 Task: Look for space in Riedstadt, Germany from 3rd August, 2023 to 17th August, 2023 for 3 adults, 1 child in price range Rs.3000 to Rs.15000. Place can be entire place with 3 bedrooms having 4 beds and 2 bathrooms. Property type can be house, flat, guest house. Amenities needed are: wifi. Booking option can be shelf check-in. Required host language is English.
Action: Mouse moved to (568, 78)
Screenshot: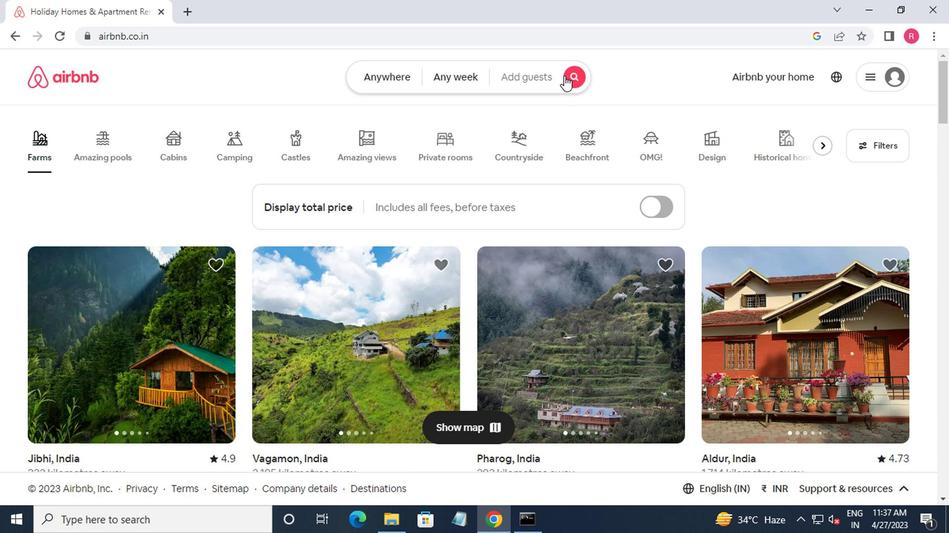 
Action: Mouse pressed left at (568, 78)
Screenshot: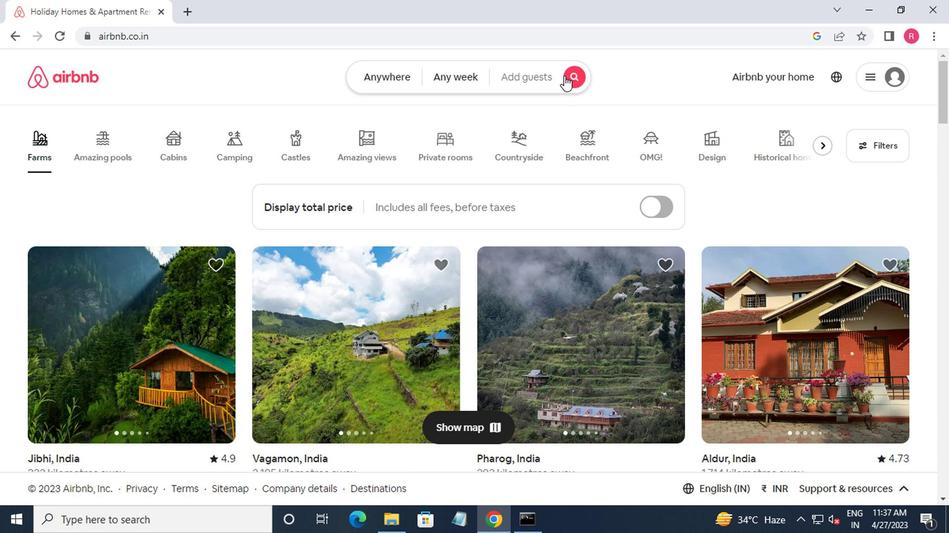 
Action: Mouse moved to (247, 148)
Screenshot: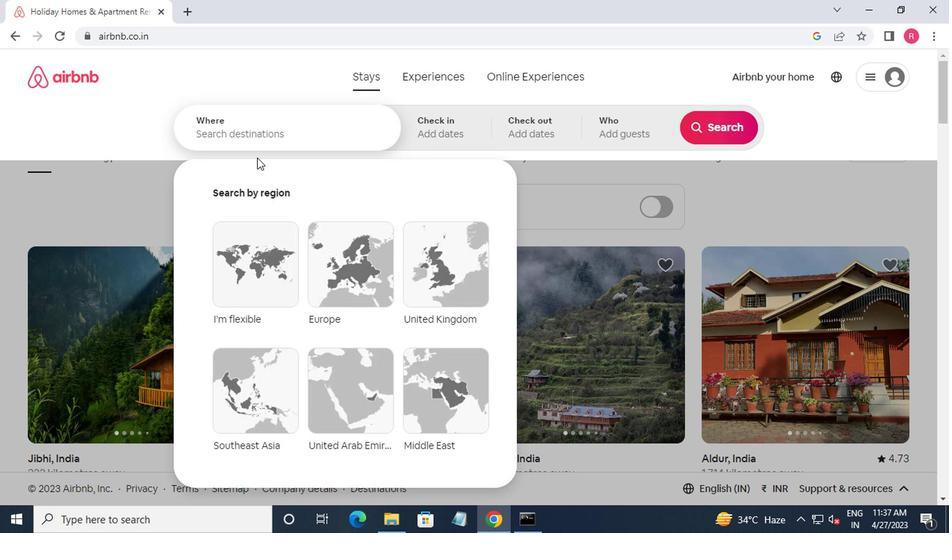 
Action: Mouse pressed left at (247, 148)
Screenshot: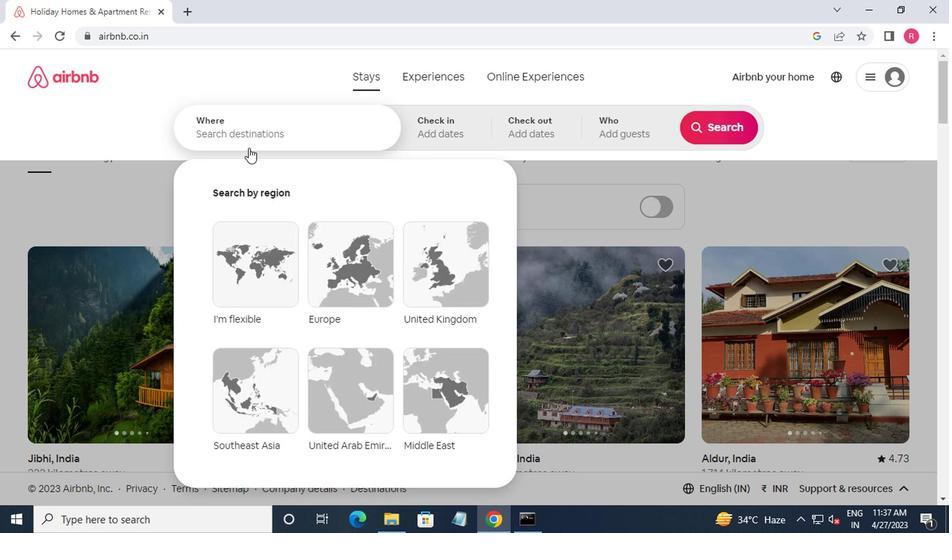 
Action: Mouse moved to (270, 162)
Screenshot: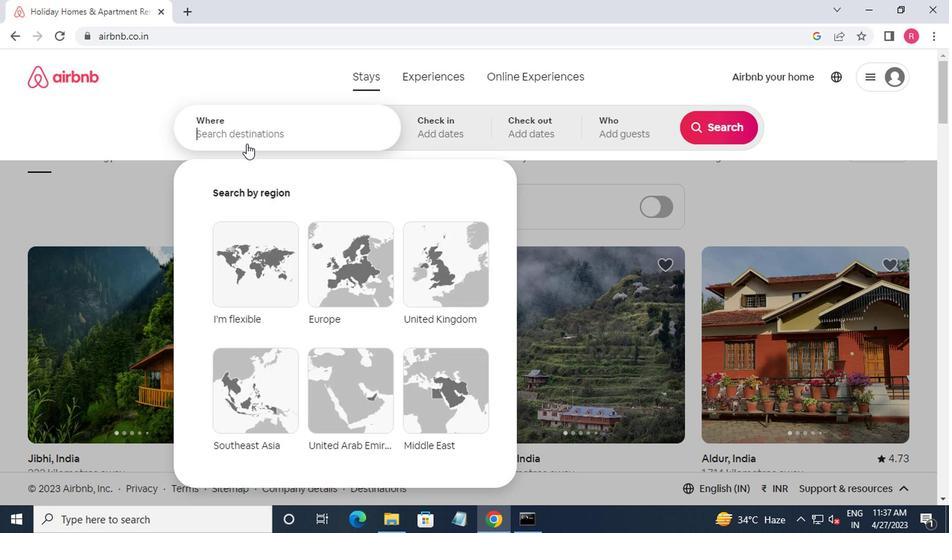 
Action: Key pressed rieds
Screenshot: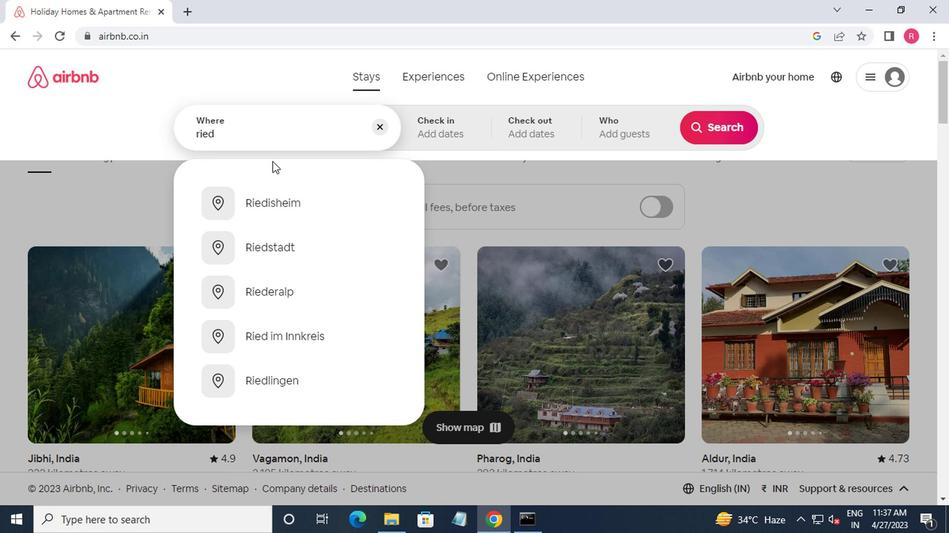 
Action: Mouse moved to (311, 204)
Screenshot: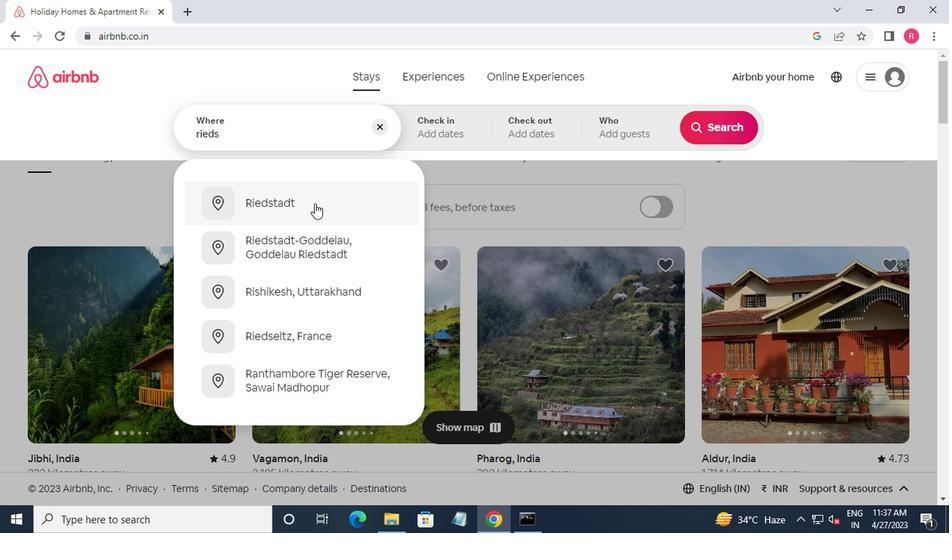 
Action: Mouse pressed left at (311, 204)
Screenshot: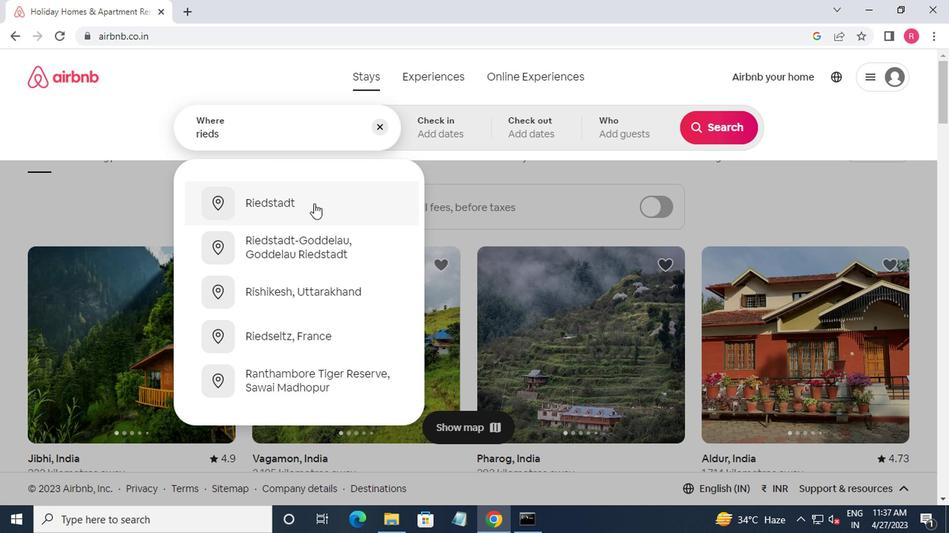 
Action: Mouse moved to (259, 140)
Screenshot: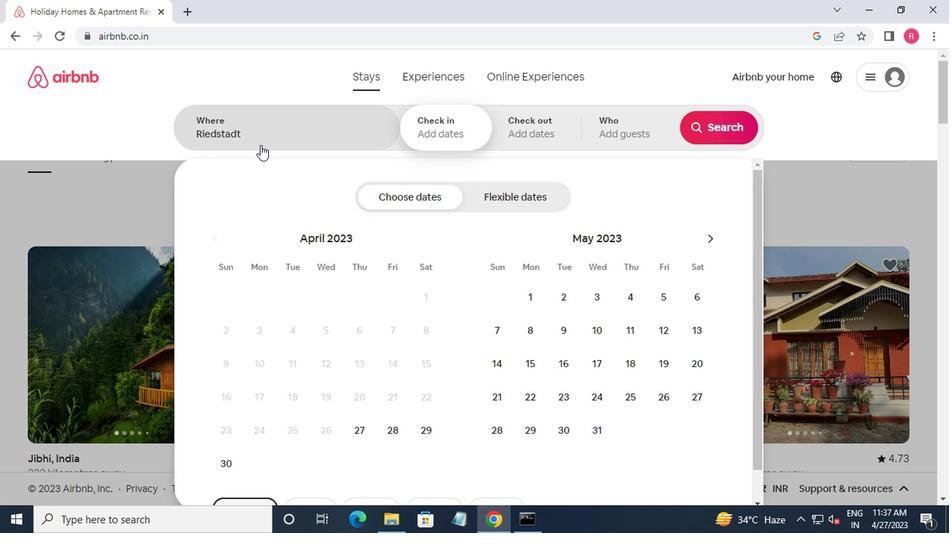 
Action: Mouse pressed left at (259, 140)
Screenshot: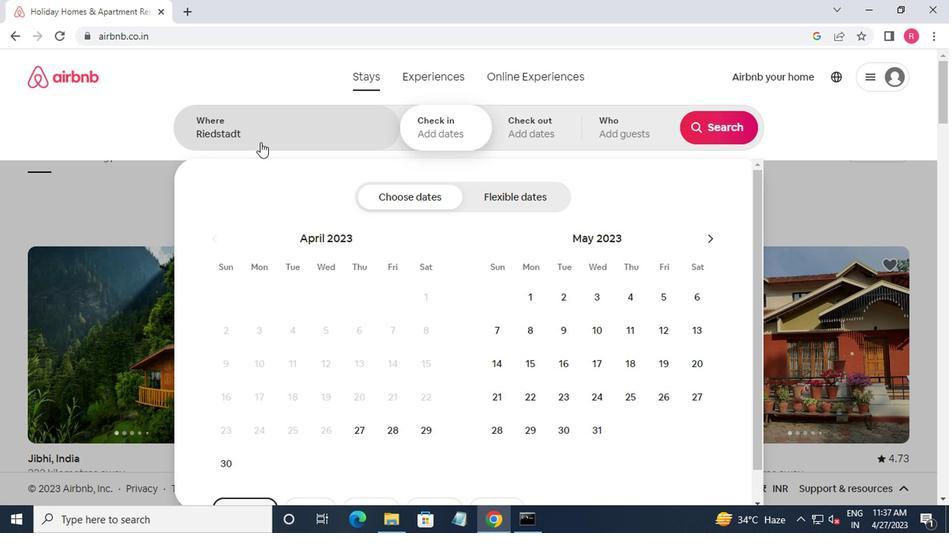 
Action: Mouse moved to (271, 148)
Screenshot: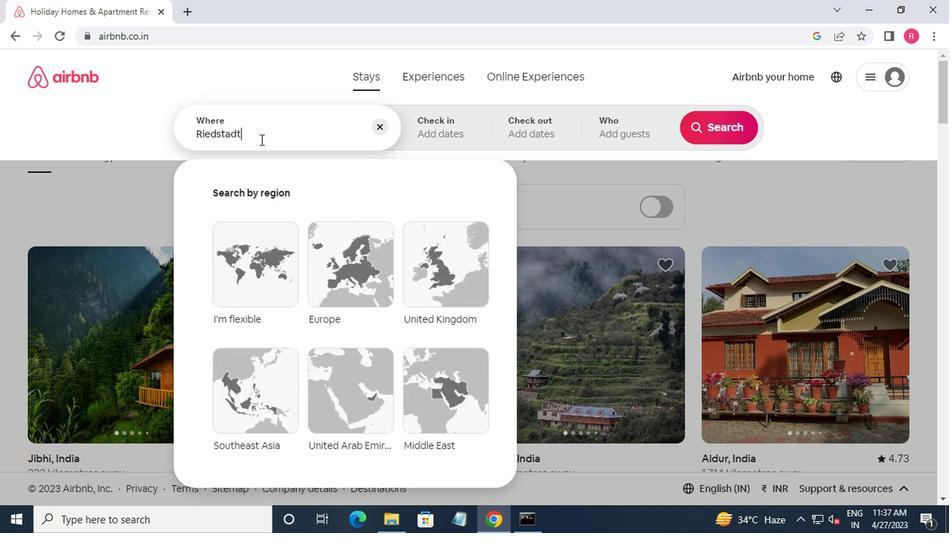 
Action: Key pressed ,germ<Key.down><Key.enter>
Screenshot: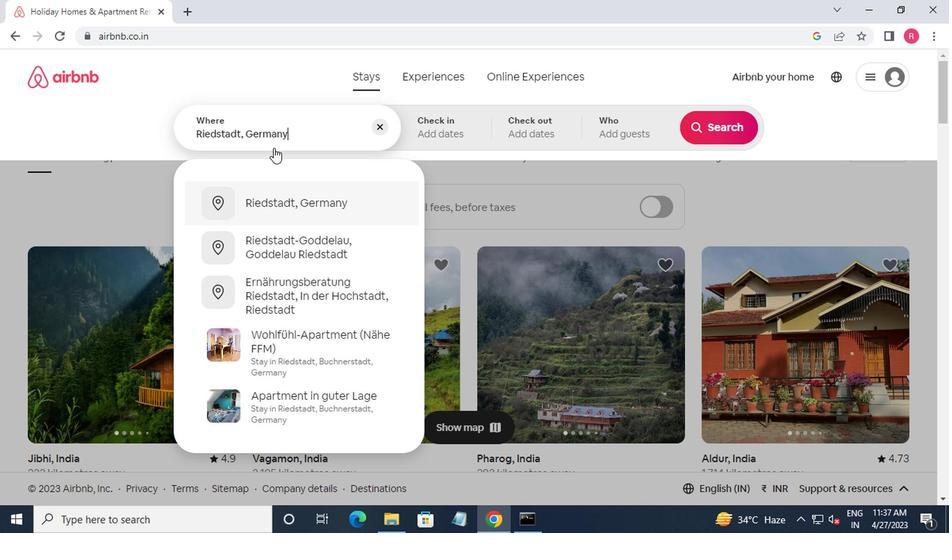 
Action: Mouse moved to (708, 239)
Screenshot: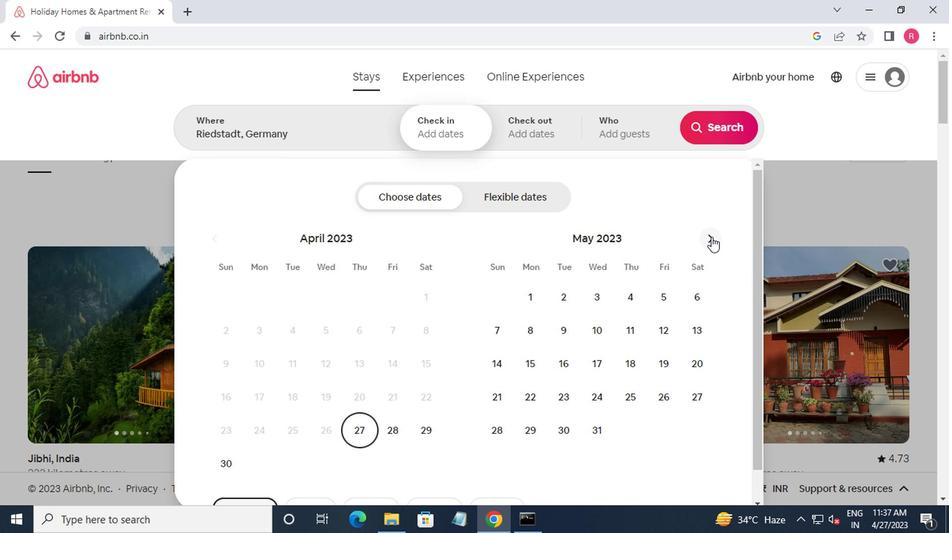 
Action: Mouse pressed left at (708, 239)
Screenshot: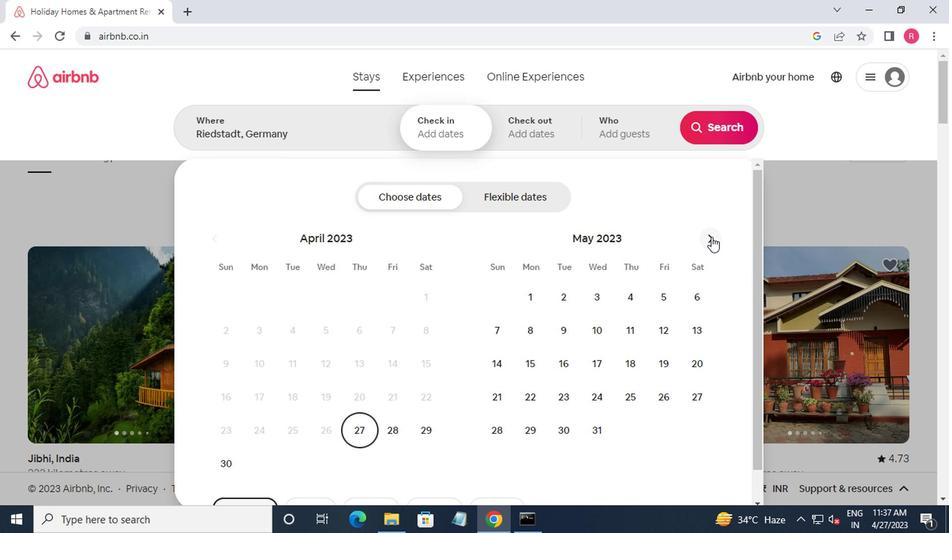 
Action: Mouse pressed left at (708, 239)
Screenshot: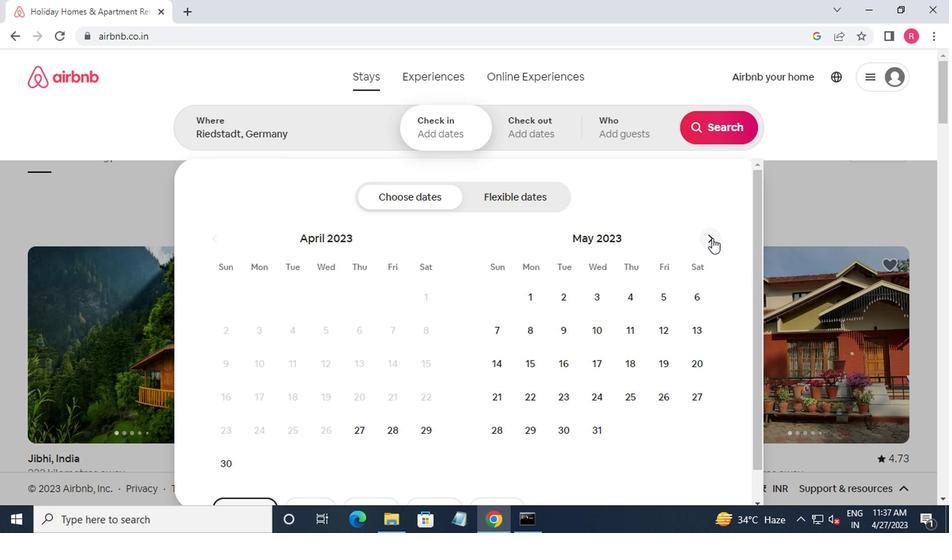 
Action: Mouse pressed left at (708, 239)
Screenshot: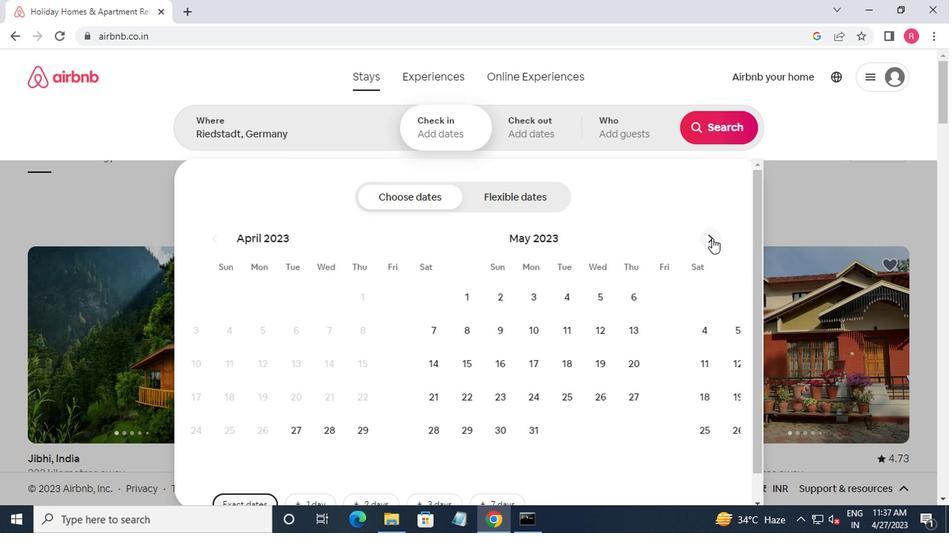 
Action: Mouse moved to (708, 239)
Screenshot: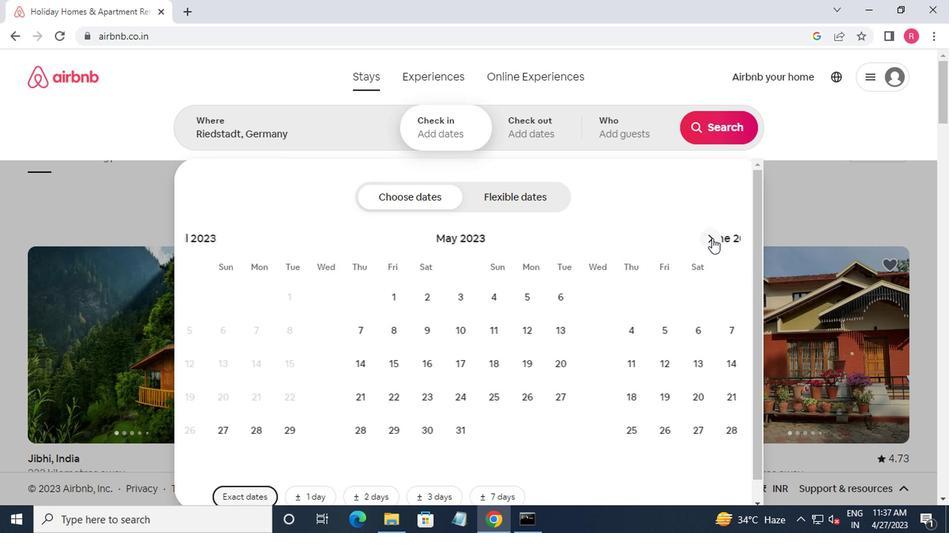 
Action: Mouse pressed left at (708, 239)
Screenshot: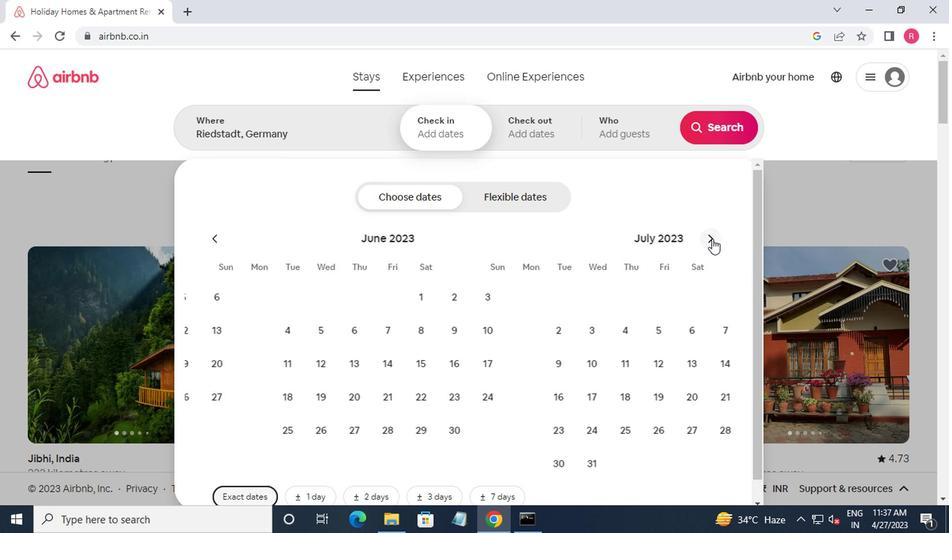 
Action: Mouse moved to (629, 303)
Screenshot: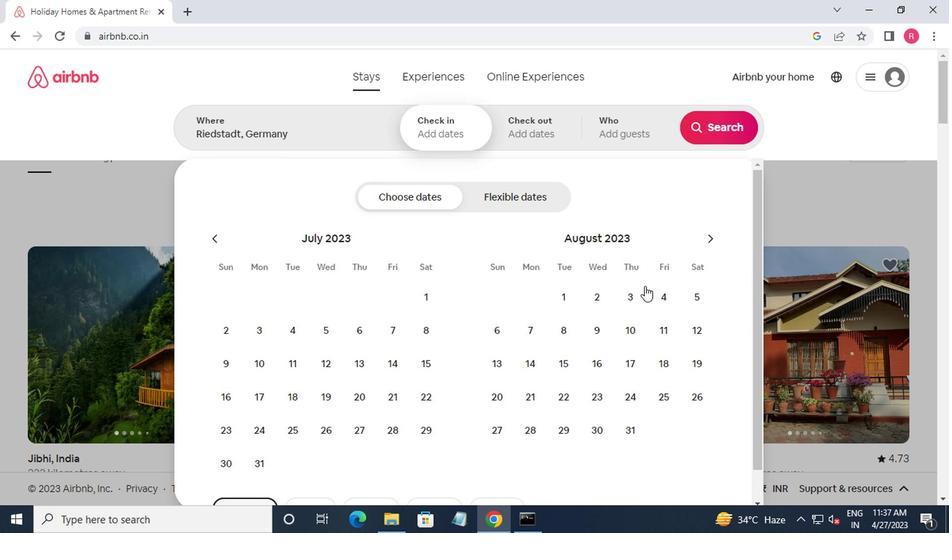 
Action: Mouse pressed left at (629, 303)
Screenshot: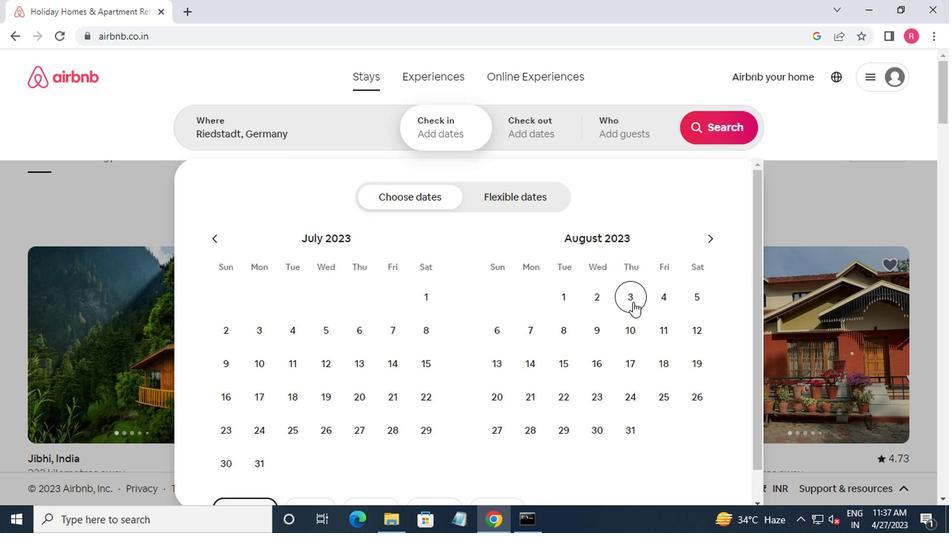 
Action: Mouse moved to (631, 374)
Screenshot: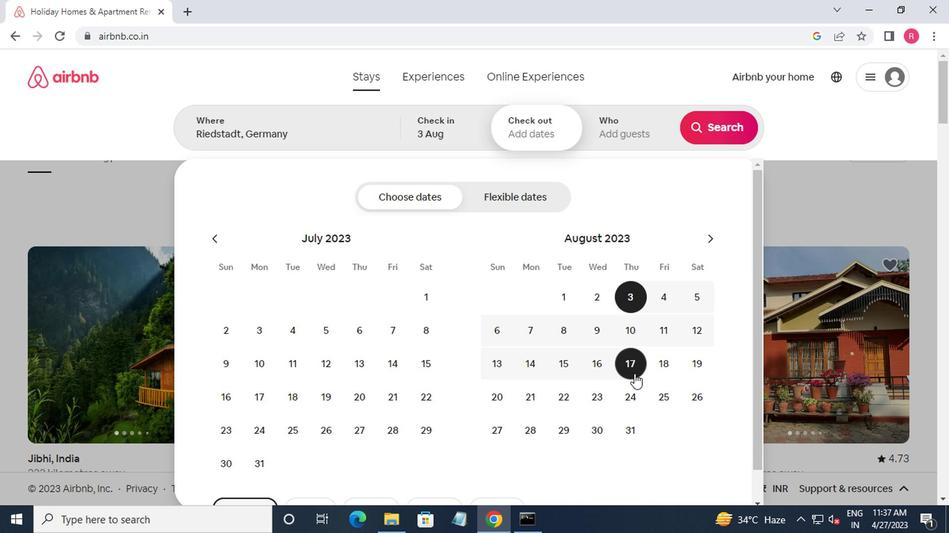 
Action: Mouse pressed left at (631, 374)
Screenshot: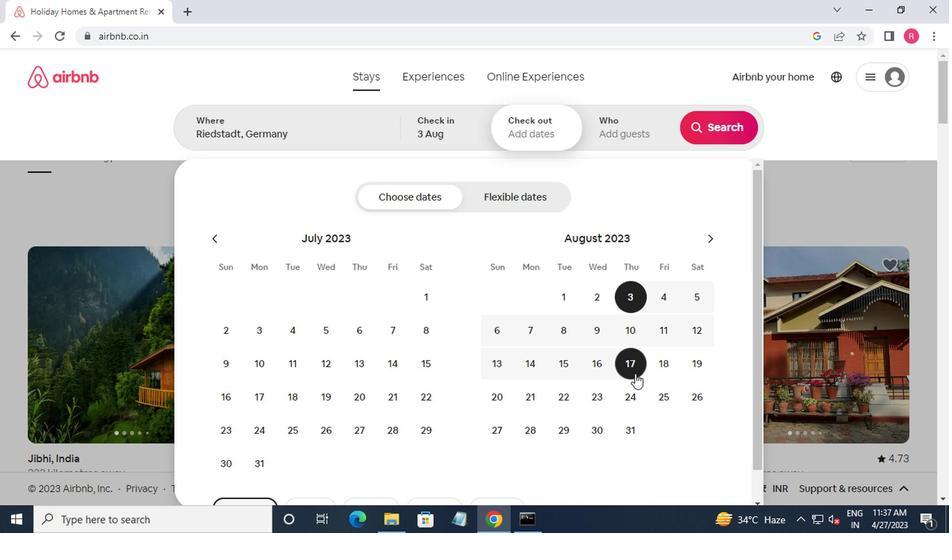 
Action: Mouse moved to (598, 134)
Screenshot: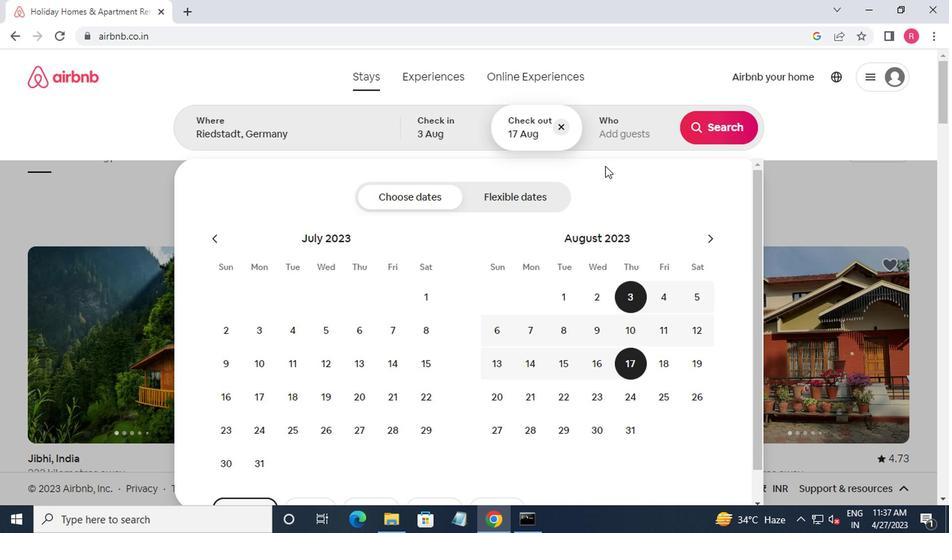 
Action: Mouse pressed left at (598, 134)
Screenshot: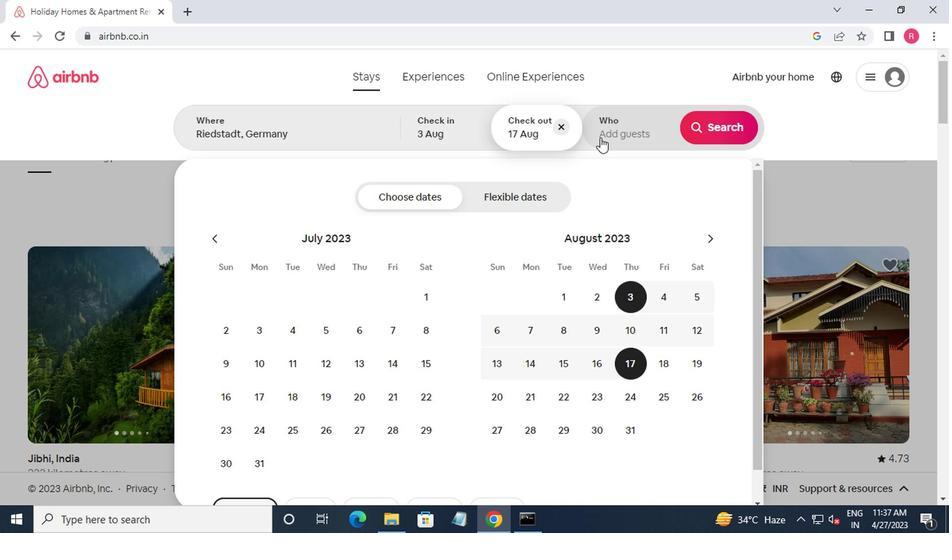 
Action: Mouse moved to (720, 200)
Screenshot: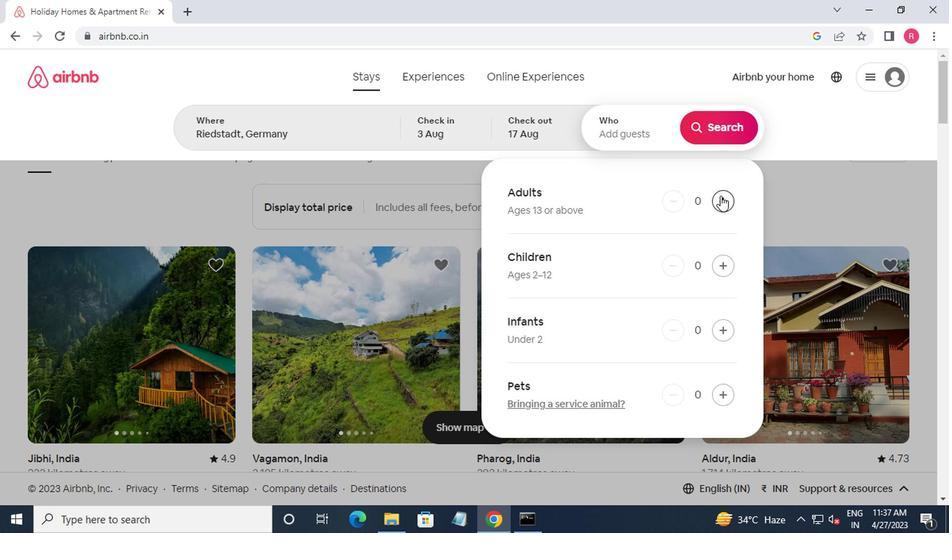 
Action: Mouse pressed left at (720, 200)
Screenshot: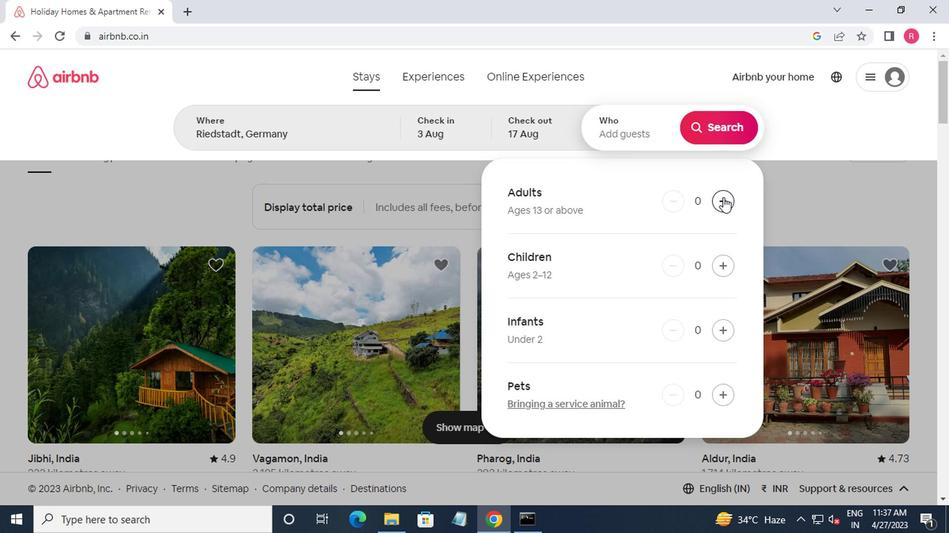
Action: Mouse pressed left at (720, 200)
Screenshot: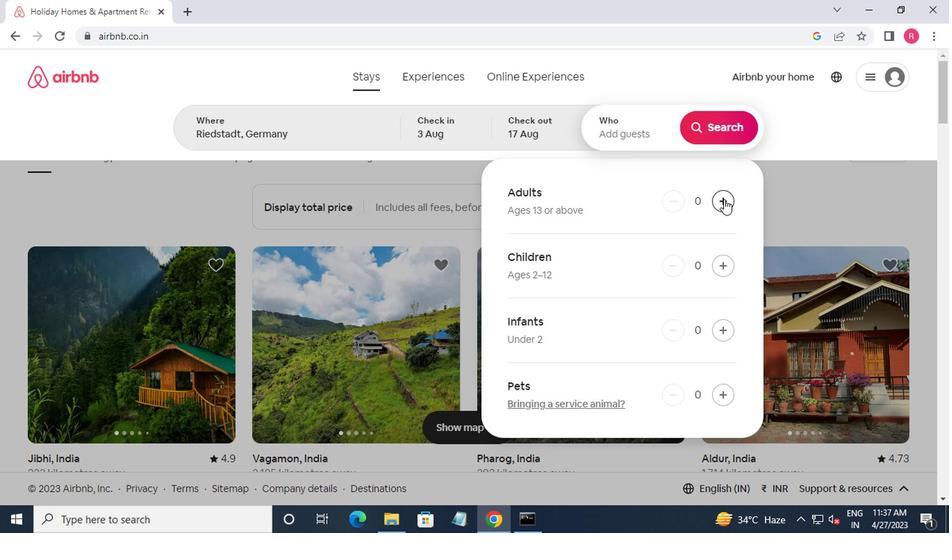 
Action: Mouse pressed left at (720, 200)
Screenshot: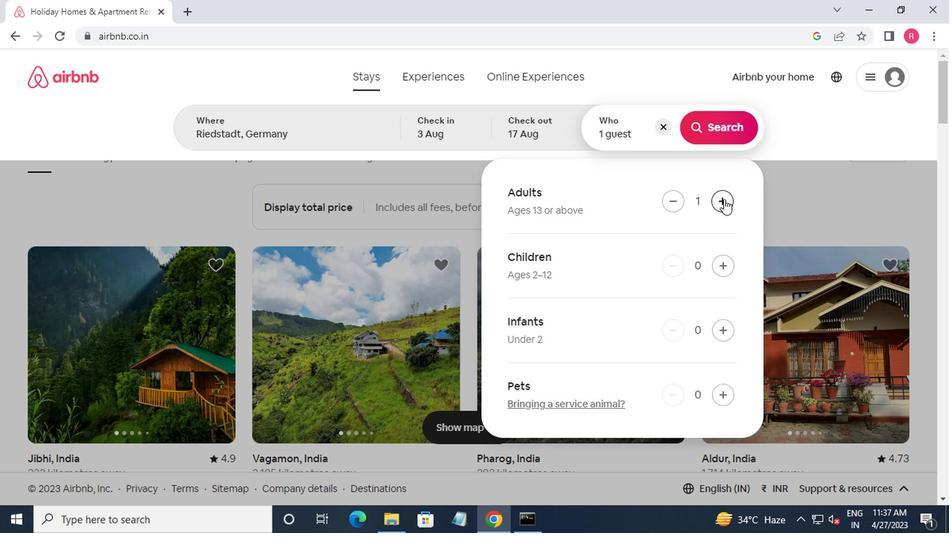 
Action: Mouse moved to (718, 262)
Screenshot: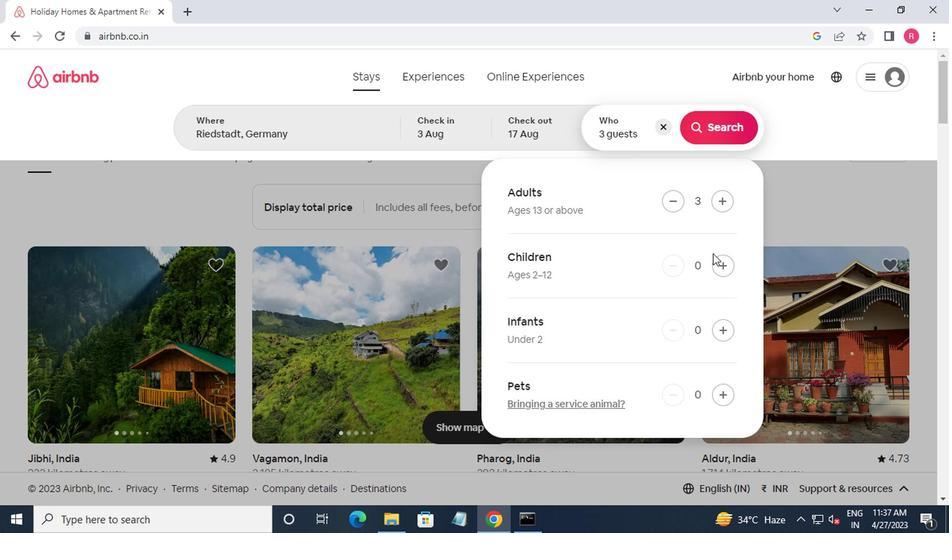 
Action: Mouse pressed left at (718, 262)
Screenshot: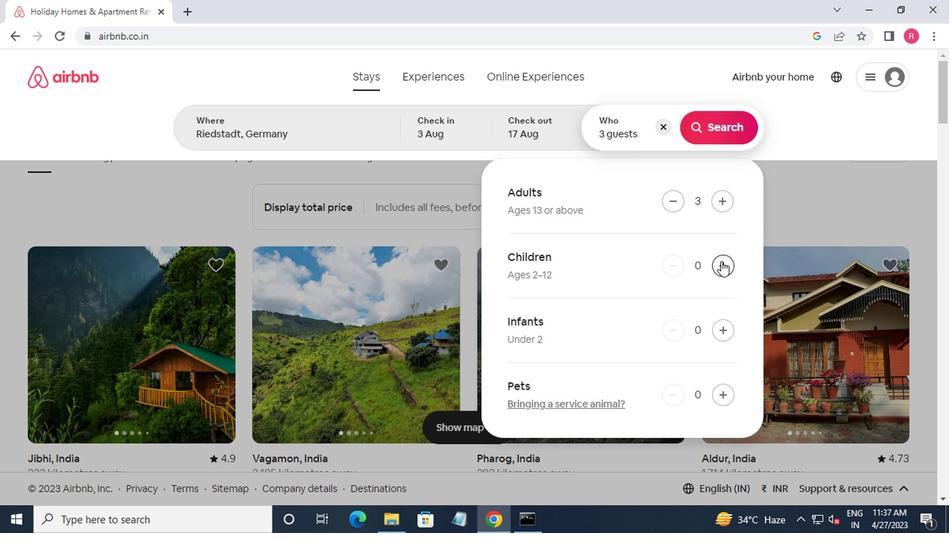 
Action: Mouse moved to (709, 143)
Screenshot: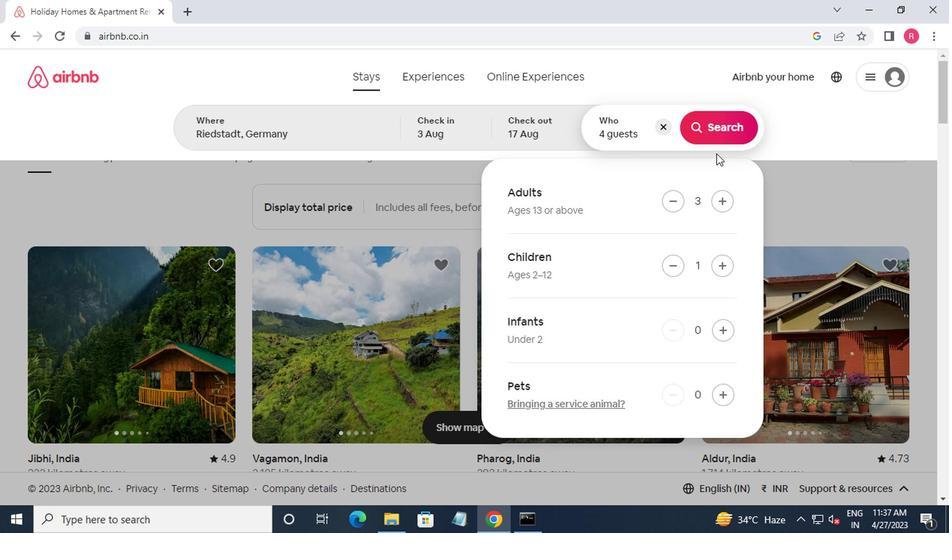 
Action: Mouse pressed left at (709, 143)
Screenshot: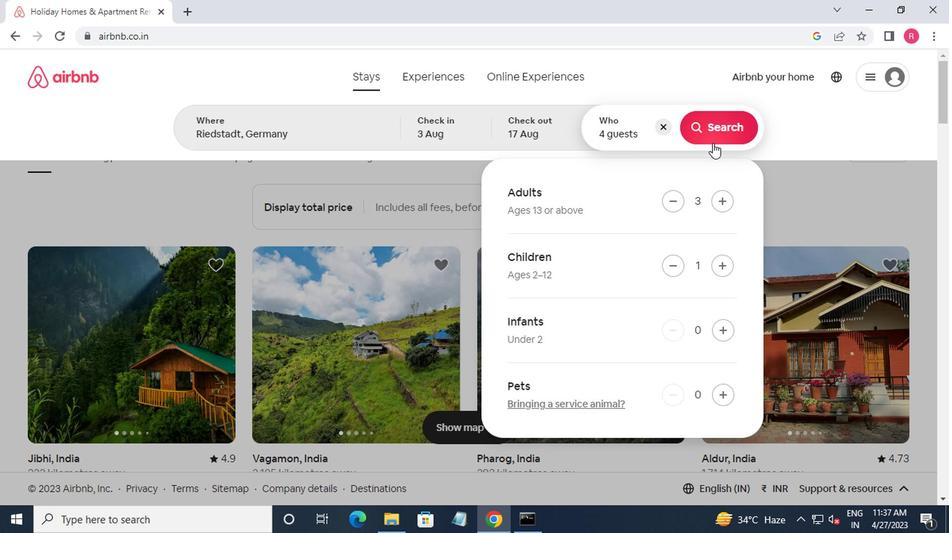 
Action: Mouse moved to (888, 135)
Screenshot: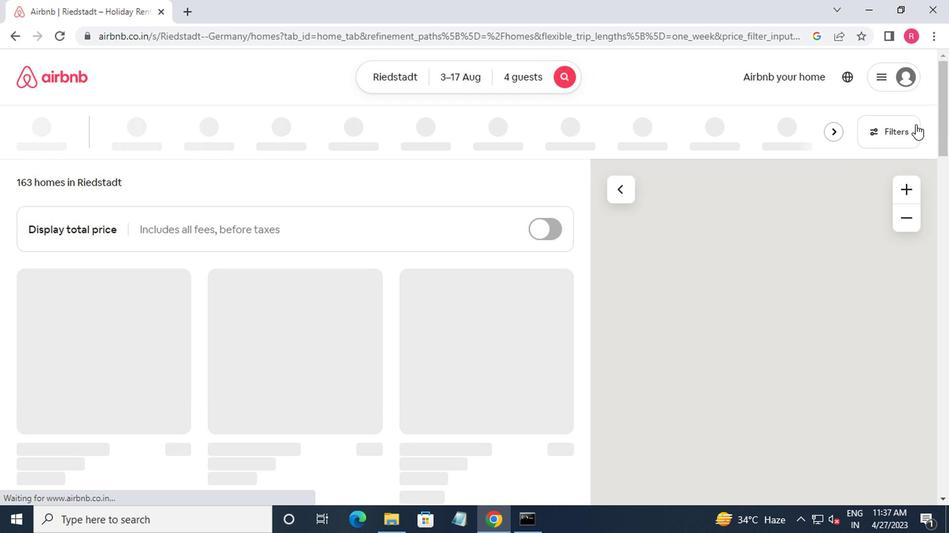 
Action: Mouse pressed left at (888, 135)
Screenshot: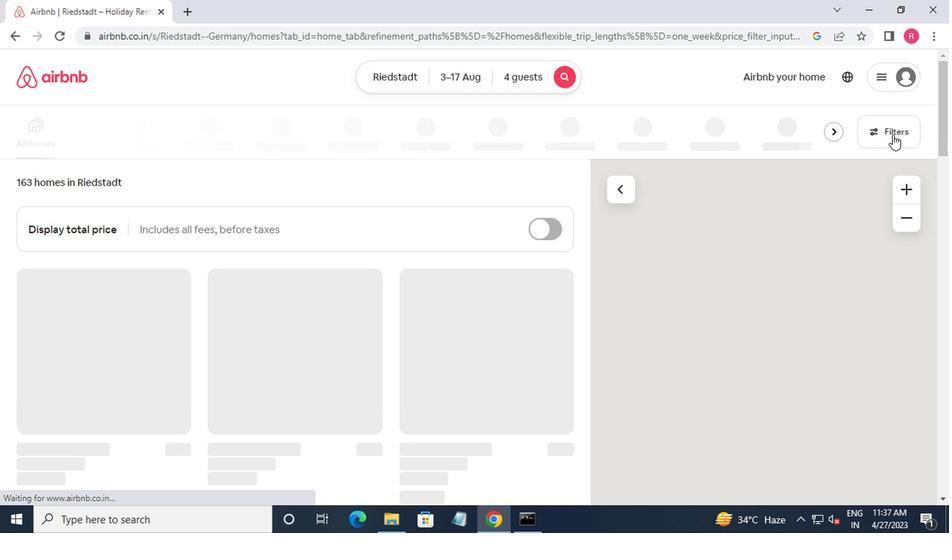 
Action: Mouse moved to (387, 297)
Screenshot: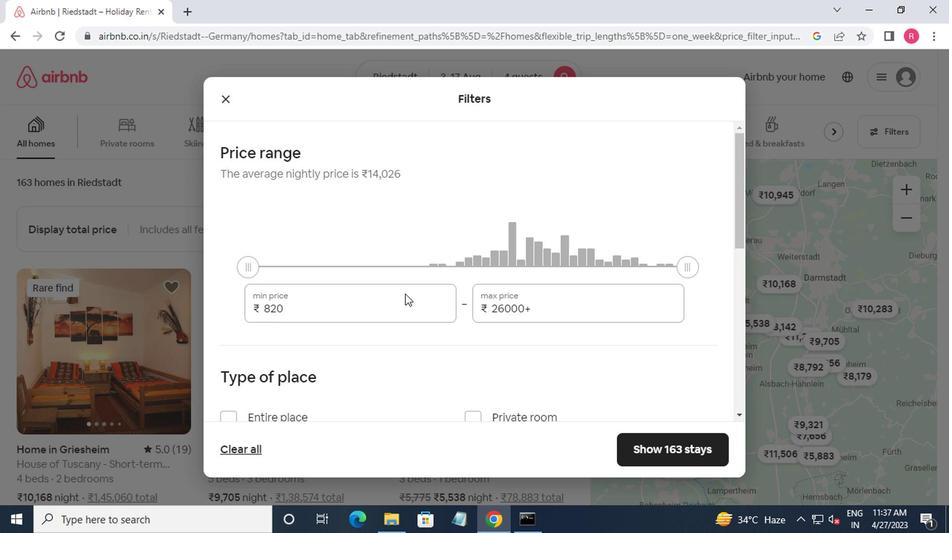 
Action: Mouse pressed left at (387, 297)
Screenshot: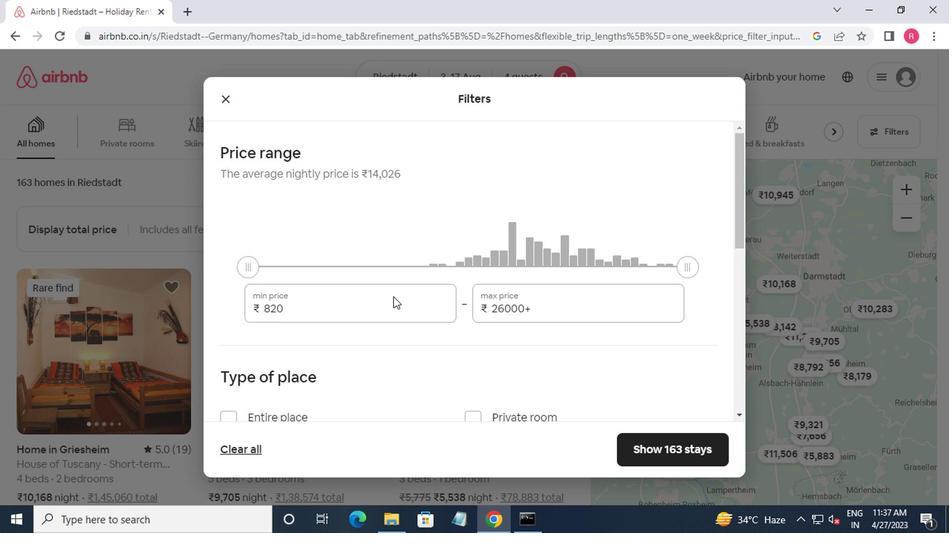 
Action: Mouse moved to (466, 324)
Screenshot: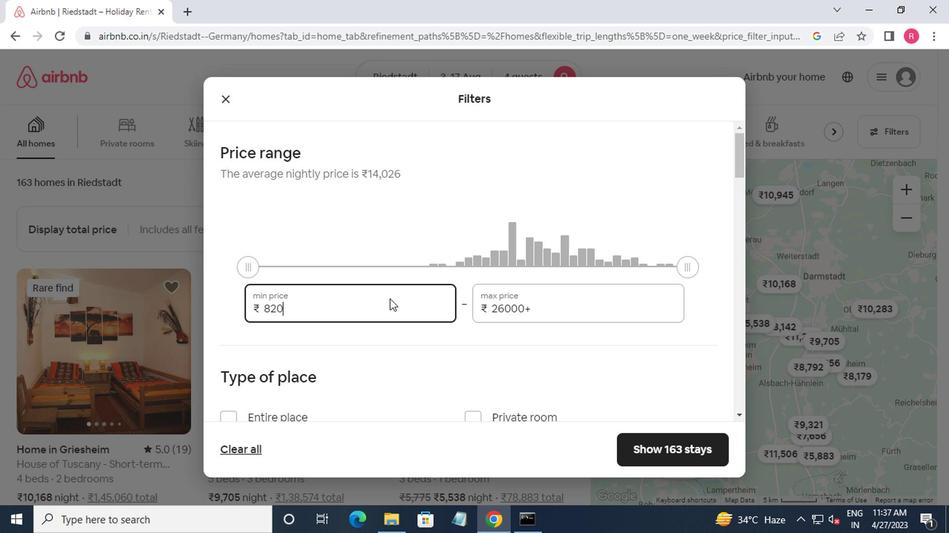 
Action: Key pressed <Key.backspace><Key.backspace><Key.backspace><Key.backspace>3000<Key.tab>1<Key.backspace><Key.backspace><Key.backspace><Key.backspace><Key.backspace><Key.backspace><Key.backspace><Key.backspace><Key.backspace><Key.backspace><Key.backspace><Key.backspace>159<Key.backspace>000
Screenshot: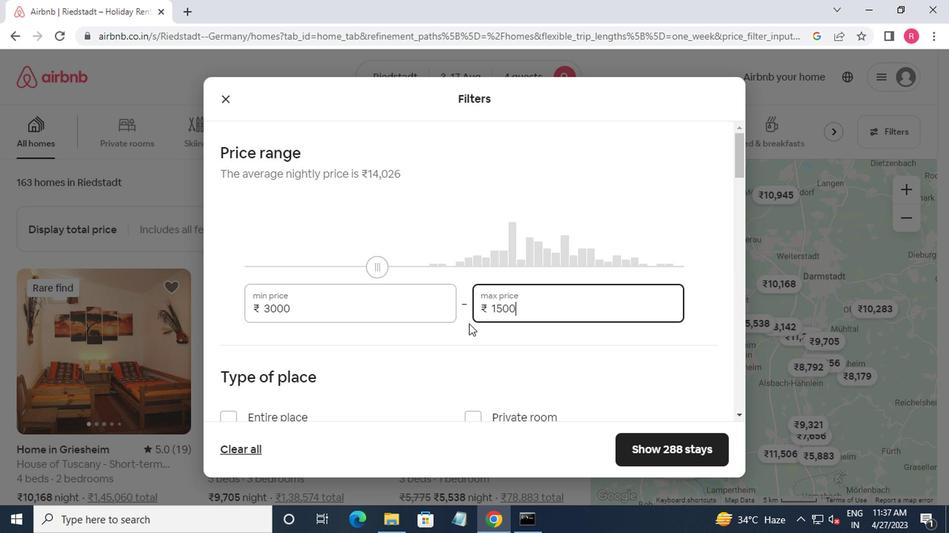 
Action: Mouse moved to (245, 337)
Screenshot: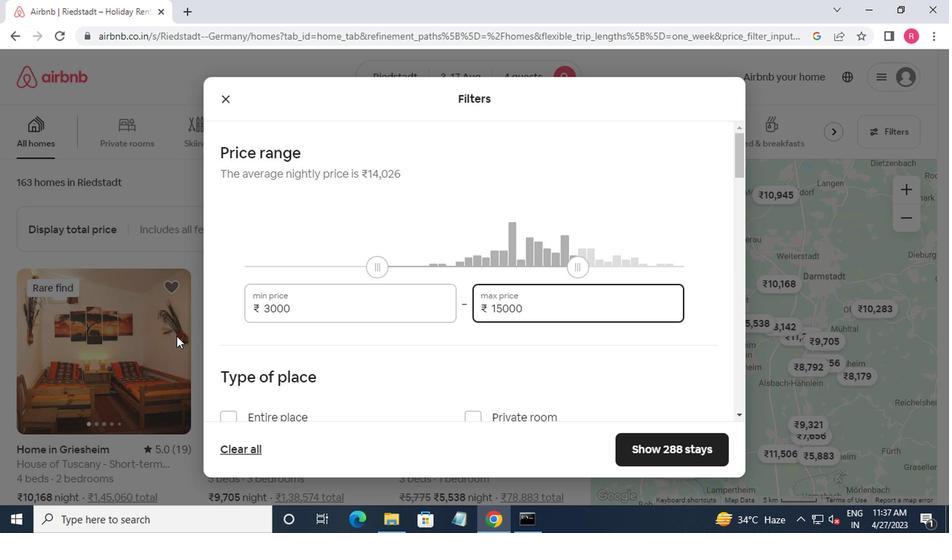 
Action: Mouse scrolled (245, 337) with delta (0, 0)
Screenshot: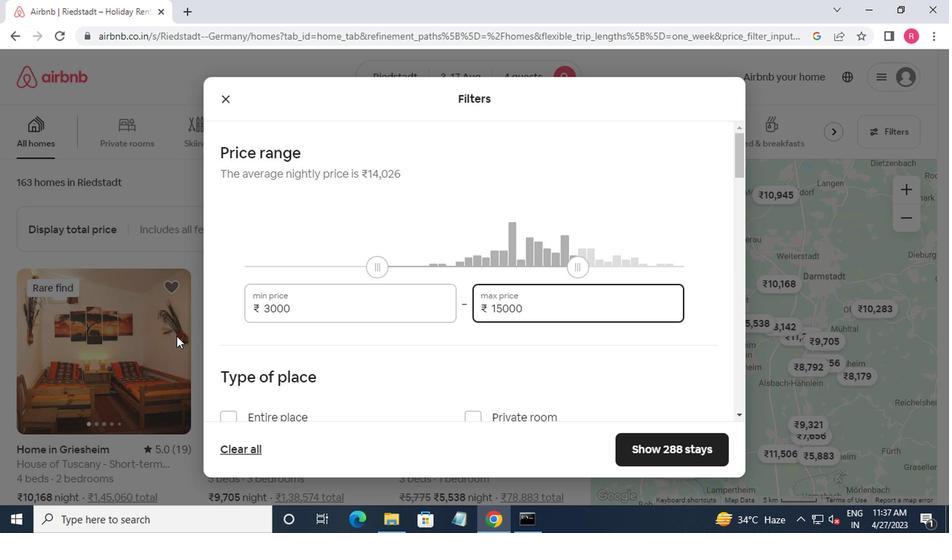 
Action: Mouse moved to (250, 337)
Screenshot: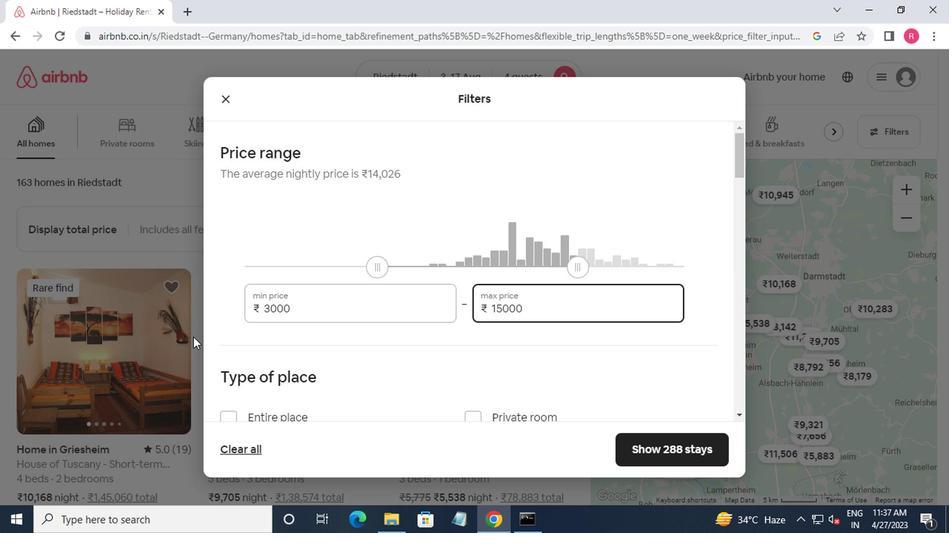 
Action: Mouse scrolled (250, 337) with delta (0, 0)
Screenshot: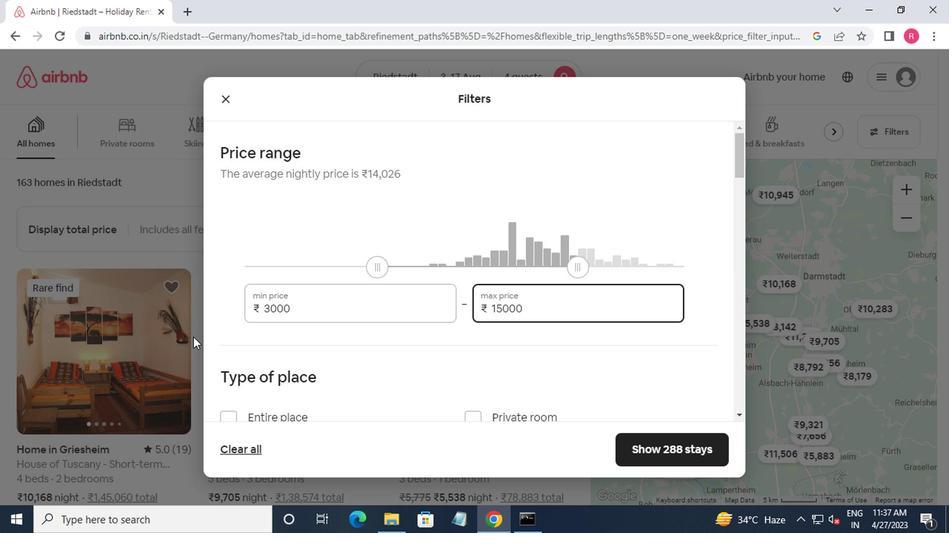 
Action: Mouse moved to (259, 336)
Screenshot: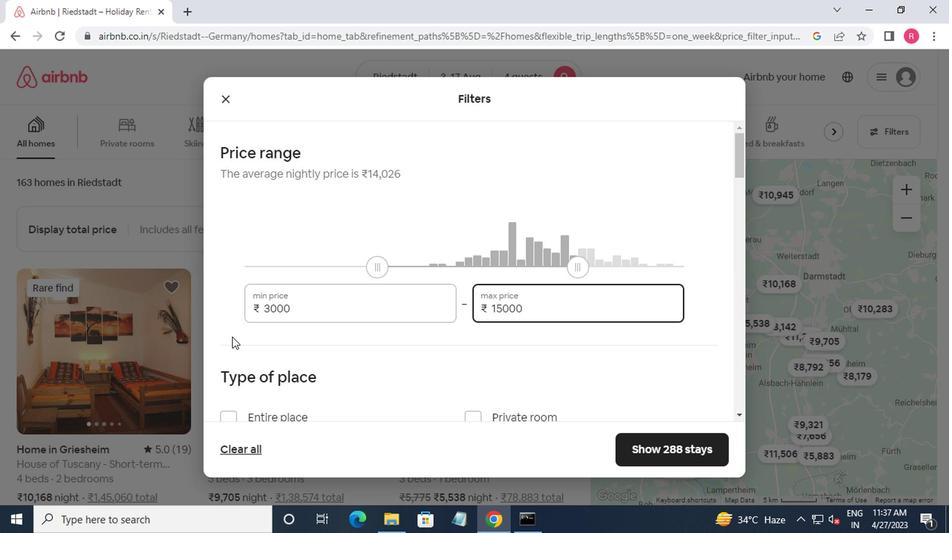
Action: Mouse scrolled (259, 335) with delta (0, 0)
Screenshot: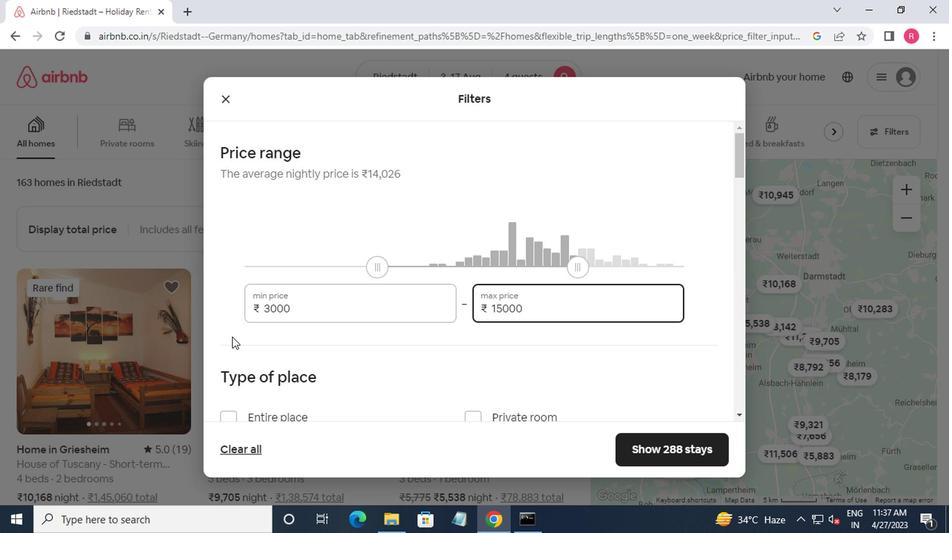 
Action: Mouse moved to (227, 219)
Screenshot: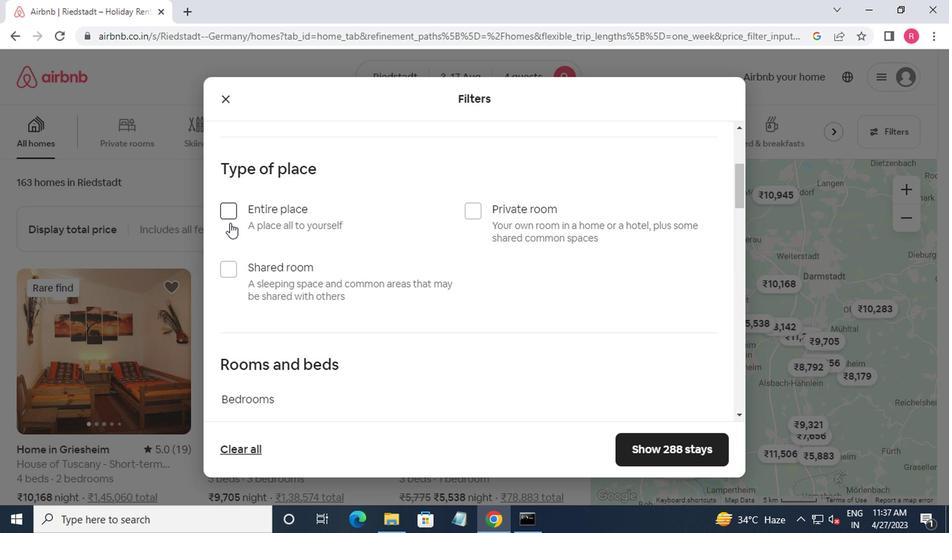 
Action: Mouse pressed left at (227, 219)
Screenshot: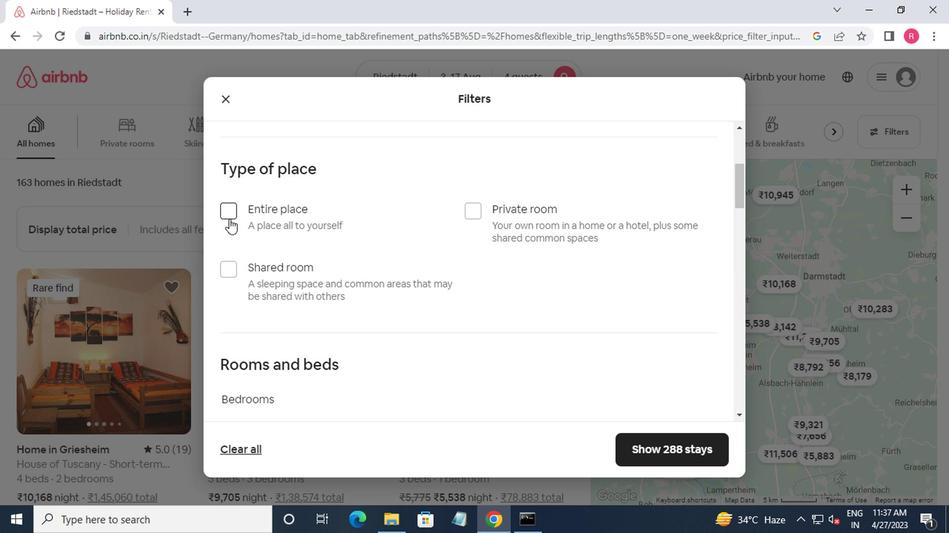 
Action: Mouse moved to (227, 218)
Screenshot: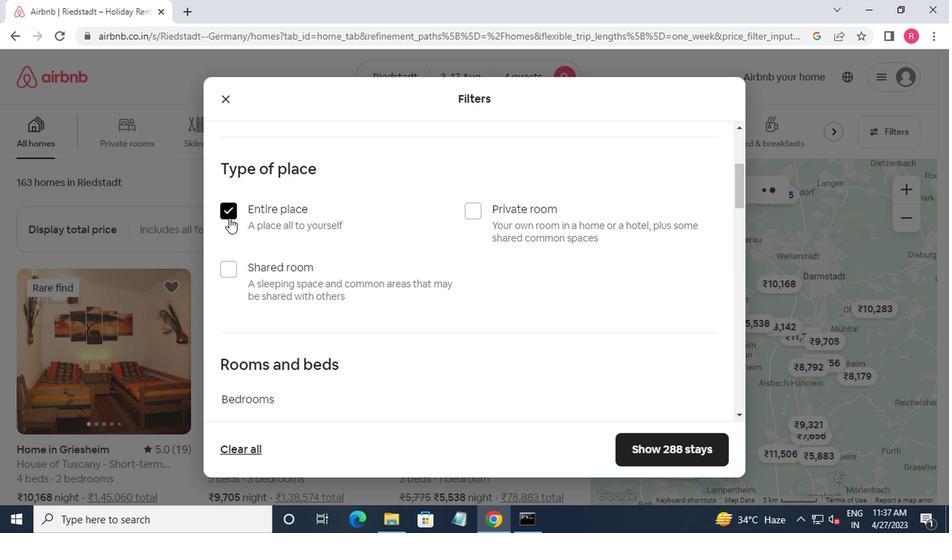 
Action: Mouse scrolled (227, 217) with delta (0, 0)
Screenshot: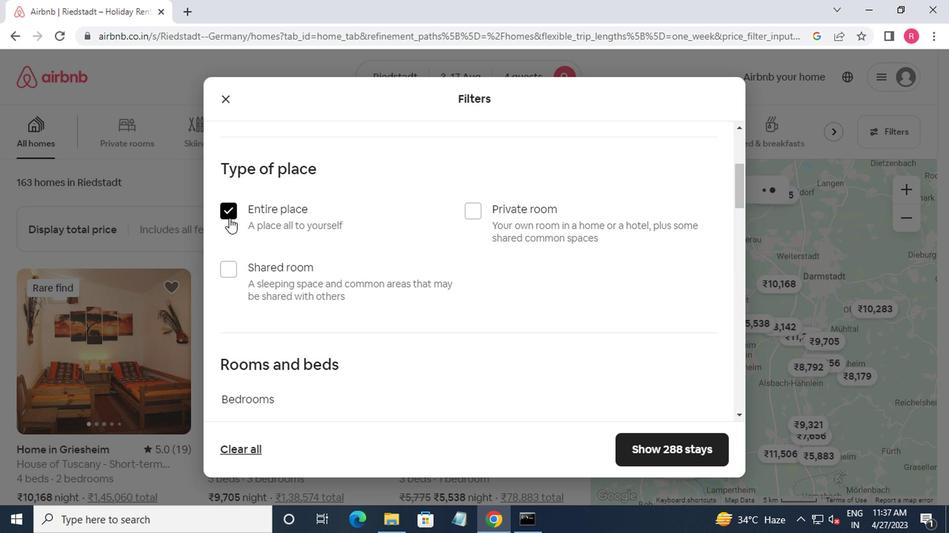 
Action: Mouse moved to (227, 218)
Screenshot: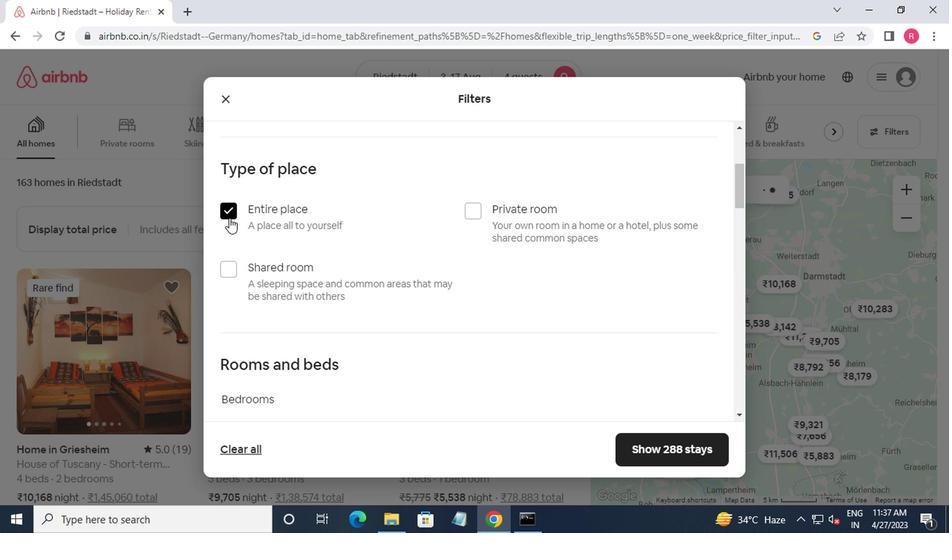 
Action: Mouse scrolled (227, 218) with delta (0, 0)
Screenshot: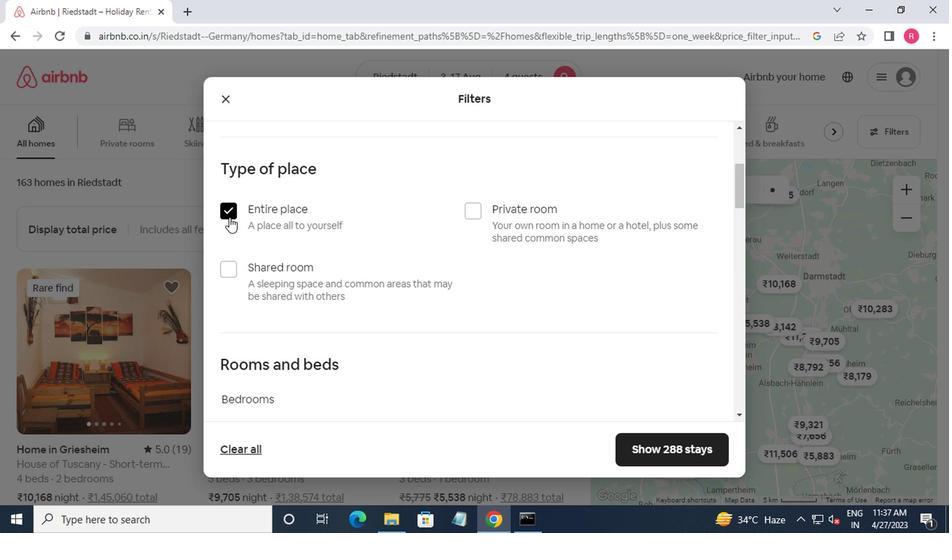 
Action: Mouse moved to (389, 300)
Screenshot: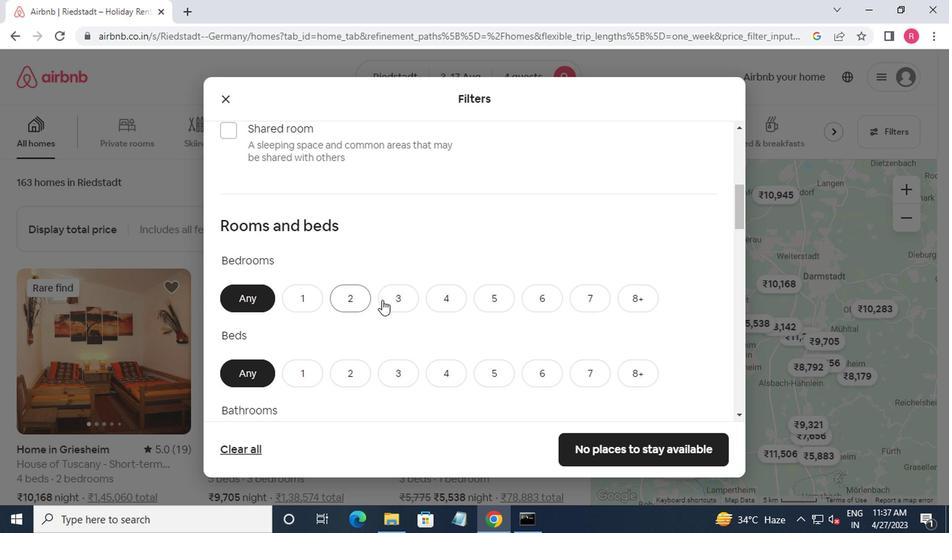 
Action: Mouse pressed left at (389, 300)
Screenshot: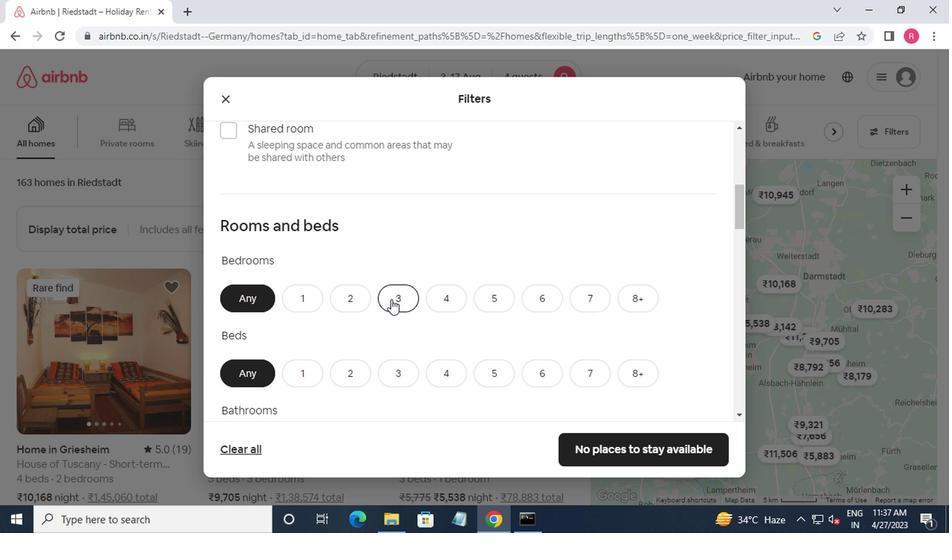 
Action: Mouse moved to (437, 367)
Screenshot: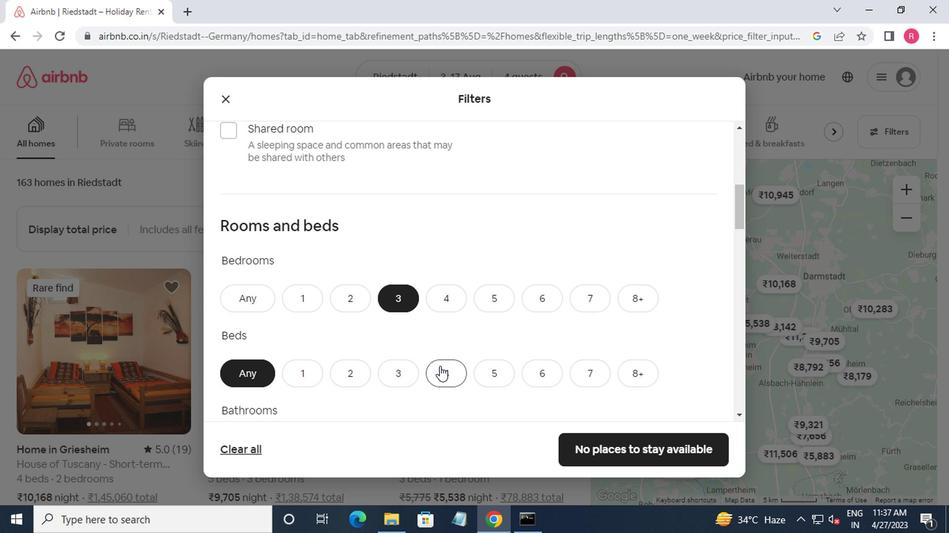 
Action: Mouse pressed left at (437, 367)
Screenshot: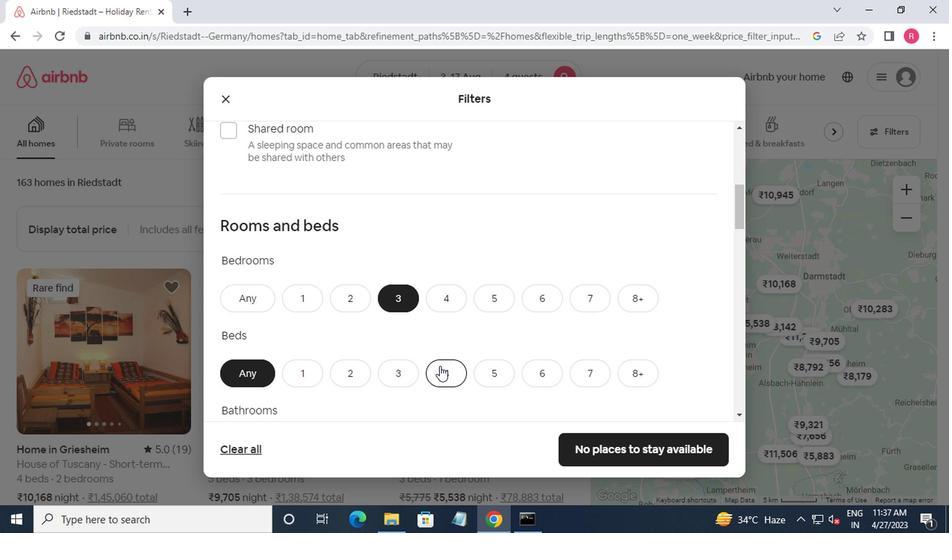 
Action: Mouse moved to (292, 229)
Screenshot: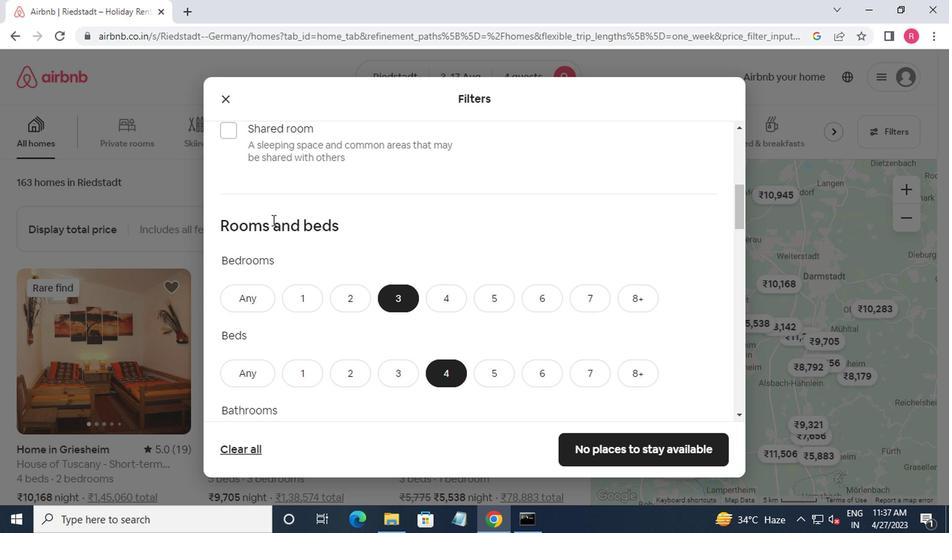 
Action: Mouse scrolled (292, 228) with delta (0, 0)
Screenshot: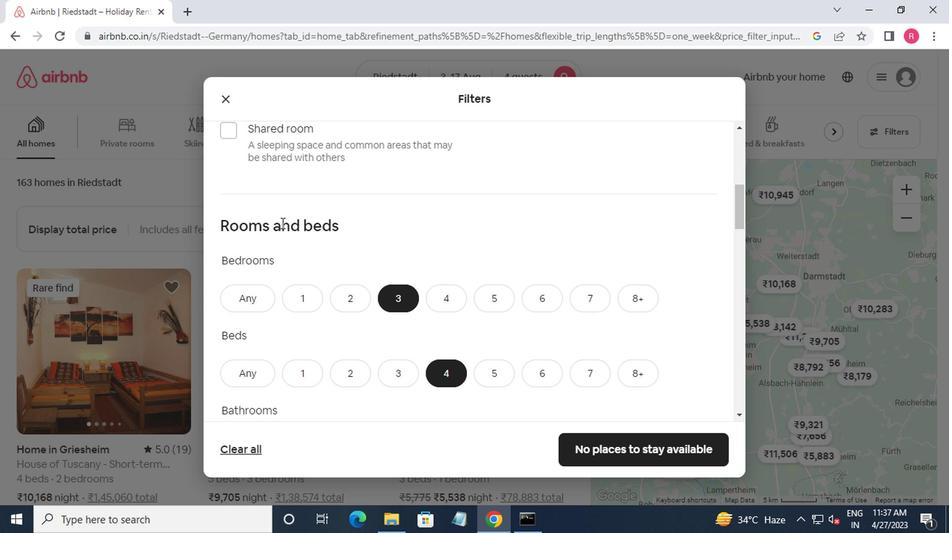 
Action: Mouse moved to (292, 229)
Screenshot: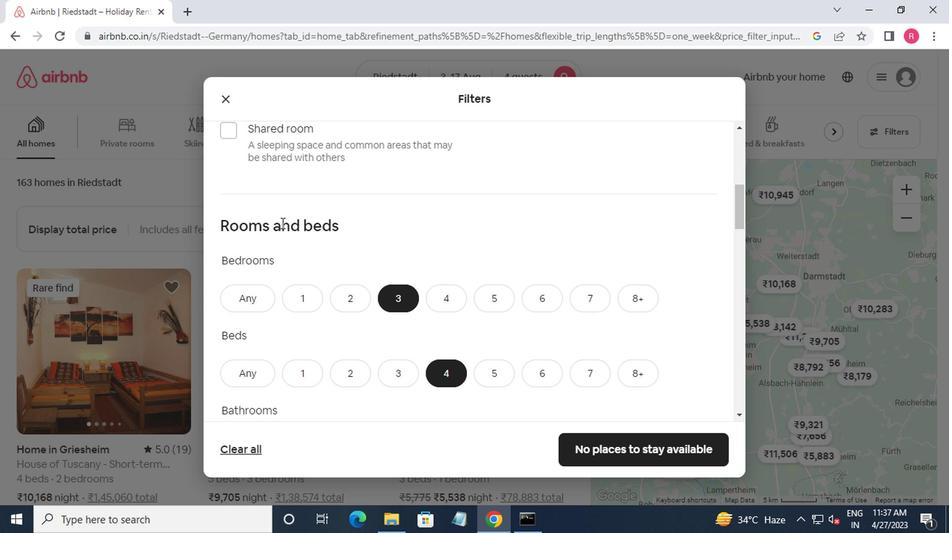 
Action: Mouse scrolled (292, 229) with delta (0, 0)
Screenshot: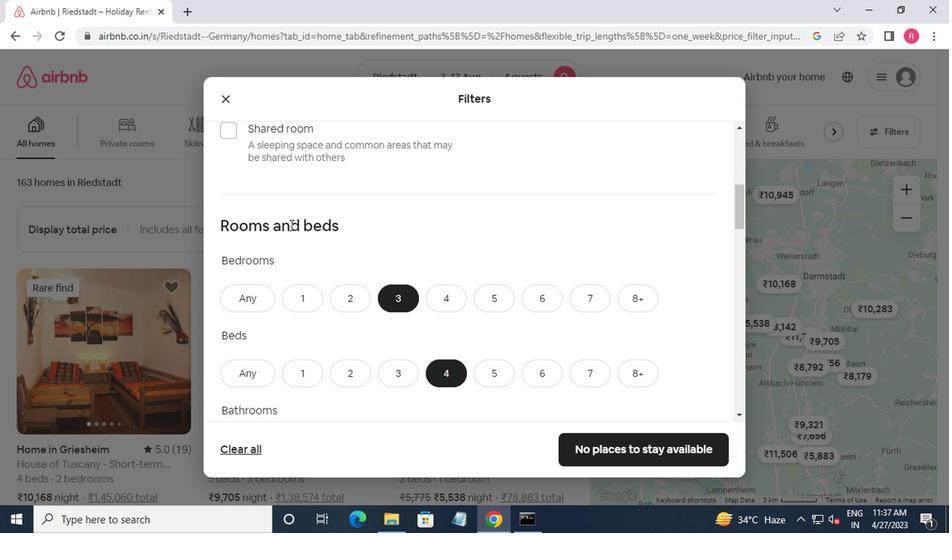 
Action: Mouse moved to (344, 316)
Screenshot: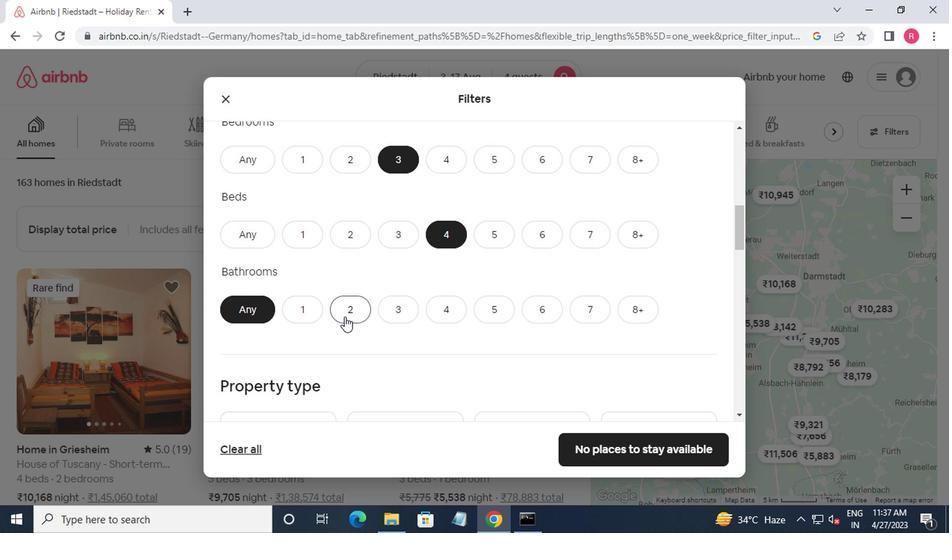 
Action: Mouse pressed left at (344, 316)
Screenshot: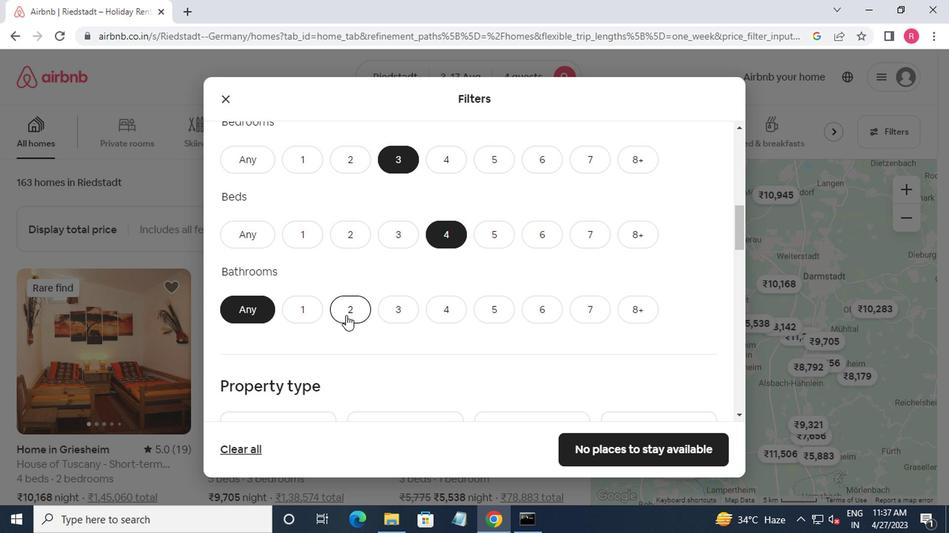 
Action: Mouse moved to (347, 309)
Screenshot: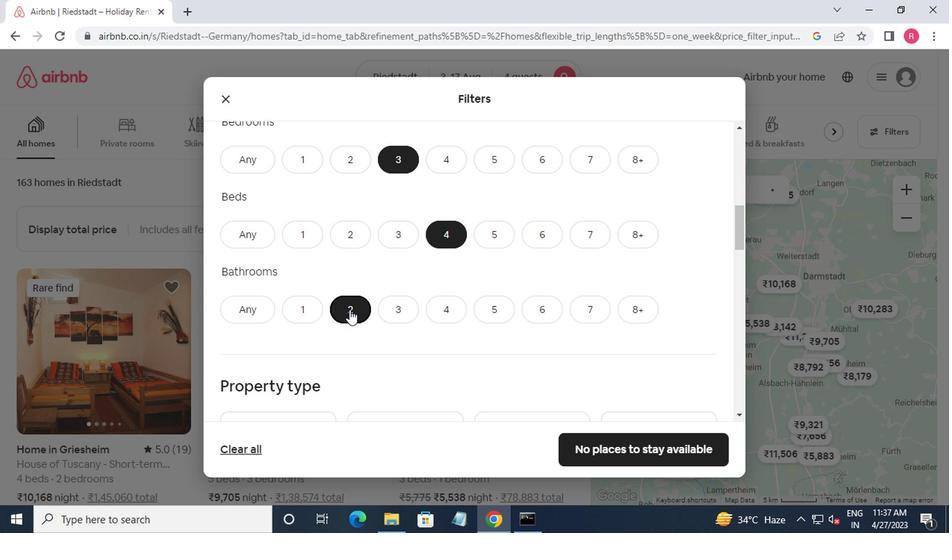 
Action: Mouse scrolled (347, 309) with delta (0, 0)
Screenshot: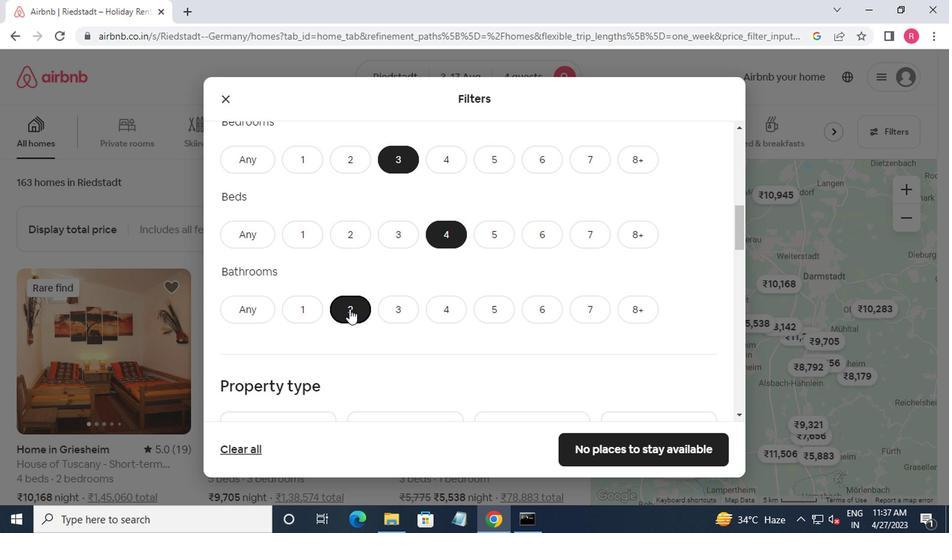 
Action: Mouse scrolled (347, 309) with delta (0, 0)
Screenshot: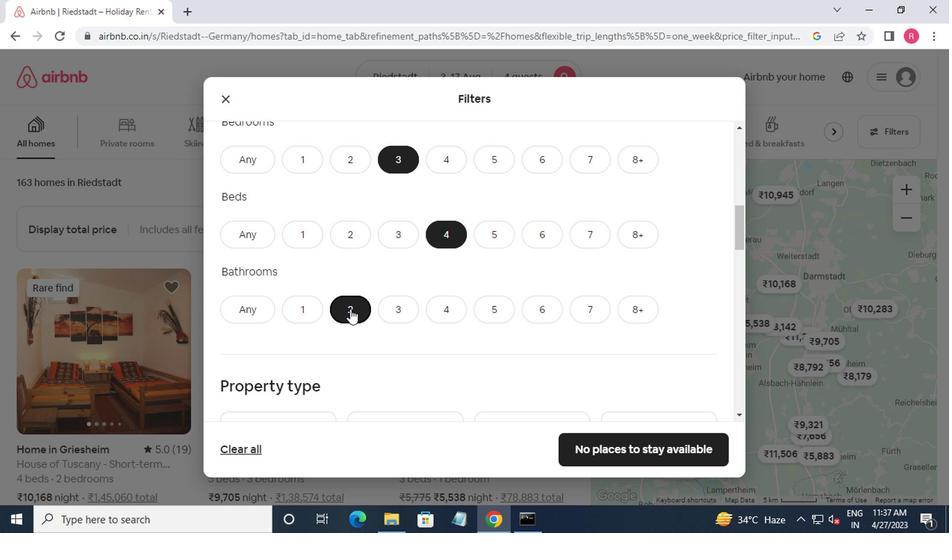 
Action: Mouse moved to (315, 320)
Screenshot: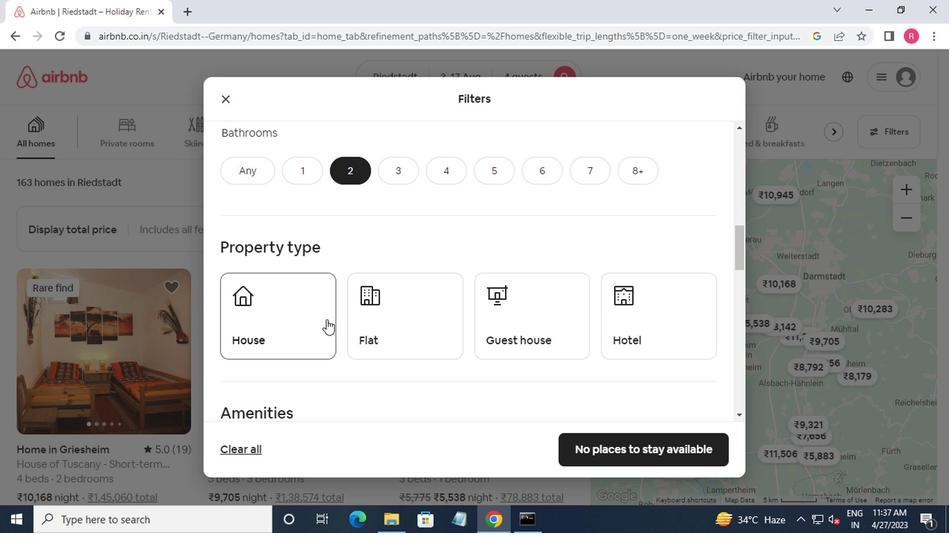 
Action: Mouse pressed left at (315, 320)
Screenshot: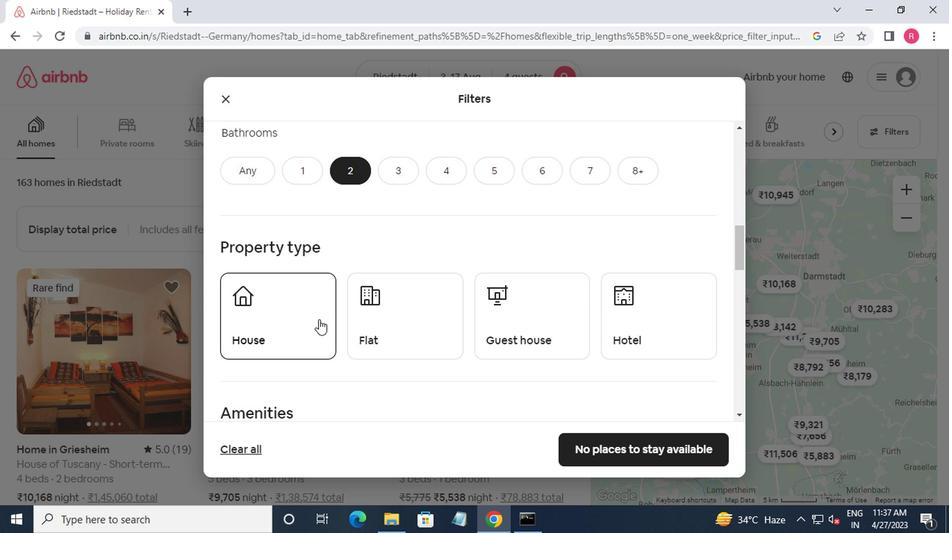 
Action: Mouse moved to (386, 325)
Screenshot: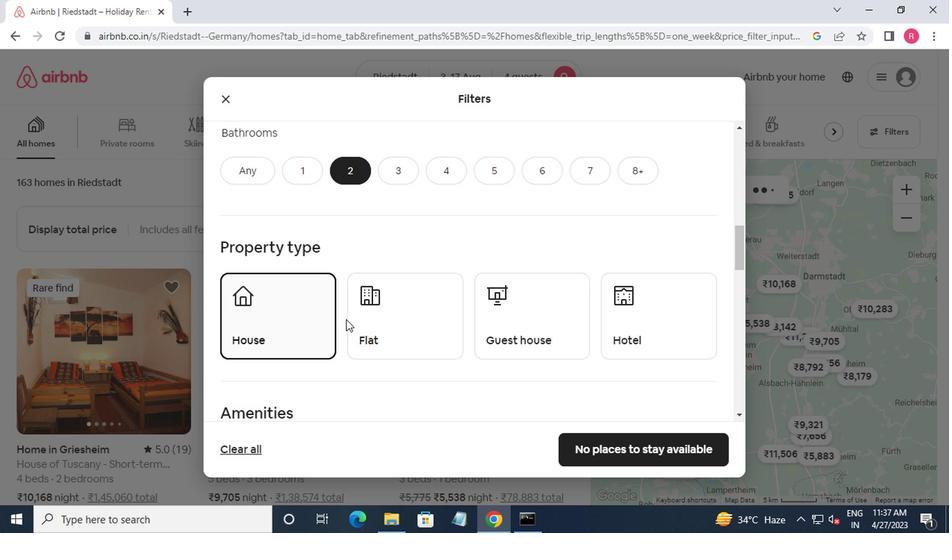 
Action: Mouse pressed left at (386, 325)
Screenshot: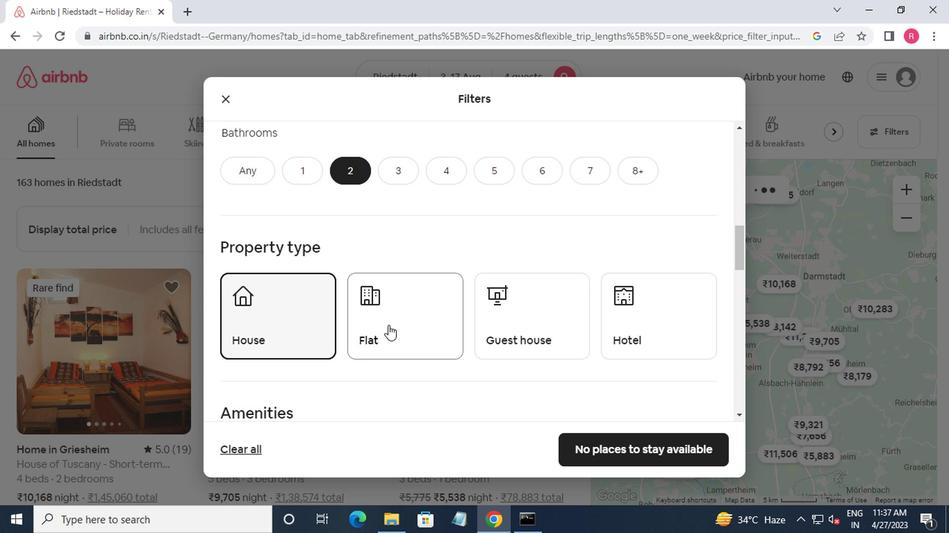 
Action: Mouse moved to (499, 339)
Screenshot: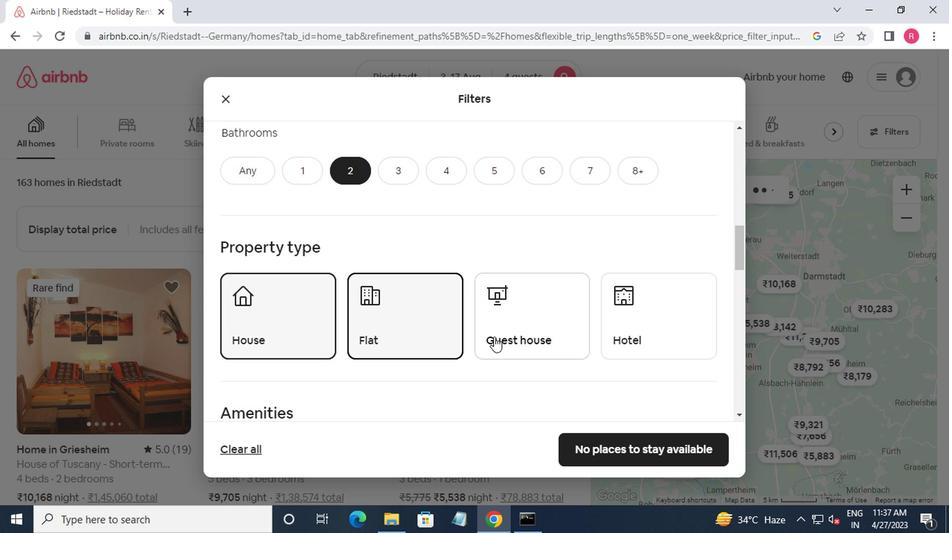 
Action: Mouse pressed left at (499, 339)
Screenshot: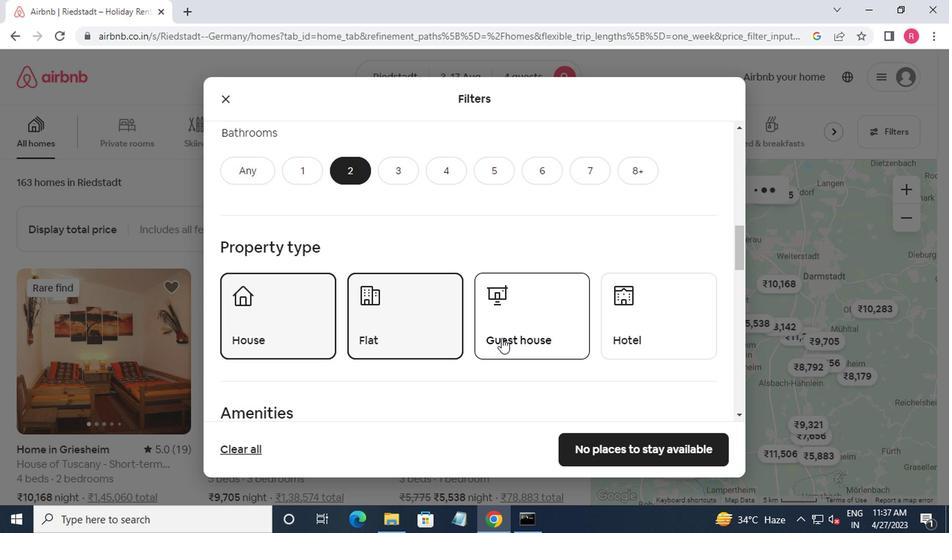 
Action: Mouse moved to (492, 337)
Screenshot: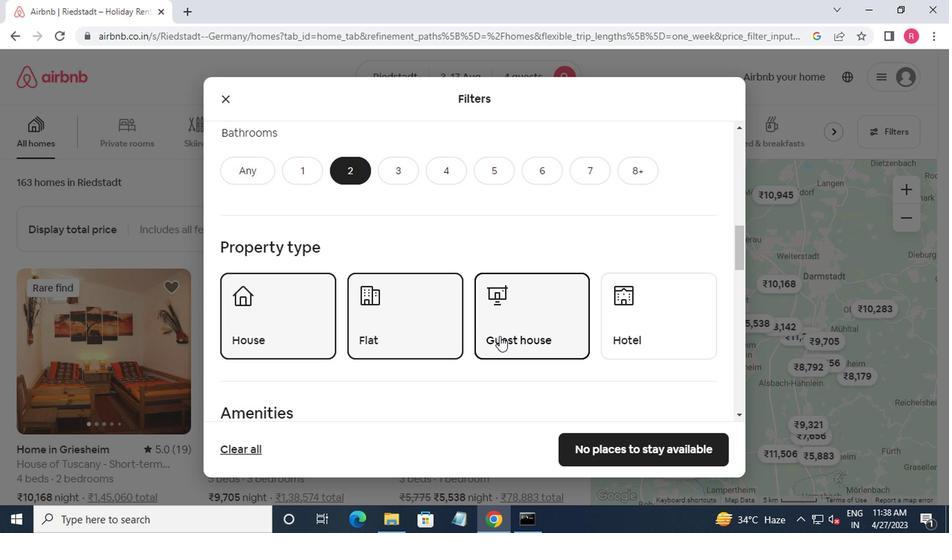 
Action: Mouse scrolled (492, 336) with delta (0, 0)
Screenshot: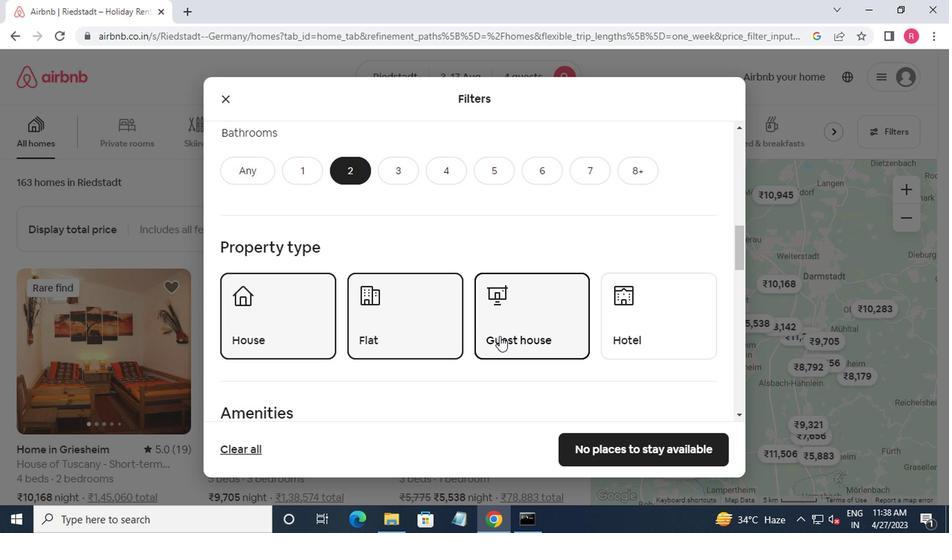 
Action: Mouse moved to (486, 337)
Screenshot: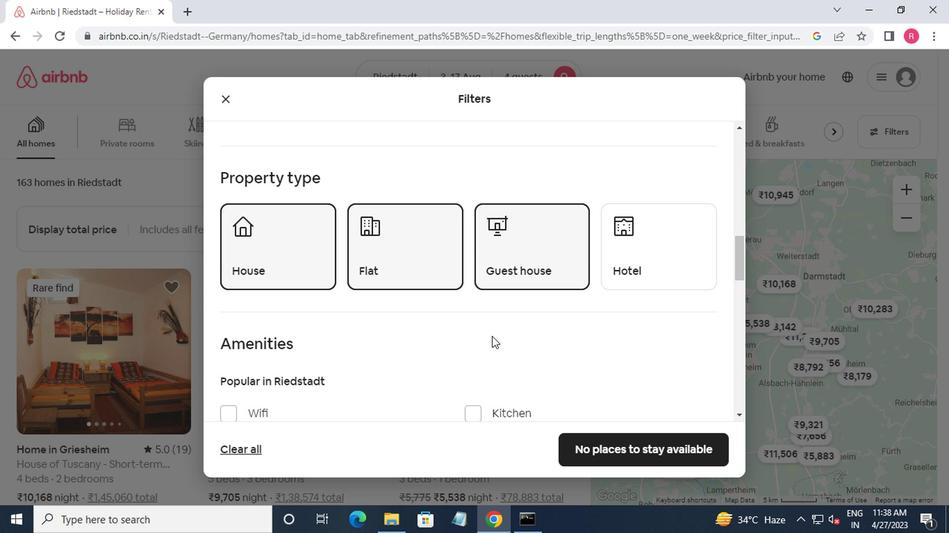 
Action: Mouse scrolled (486, 337) with delta (0, 0)
Screenshot: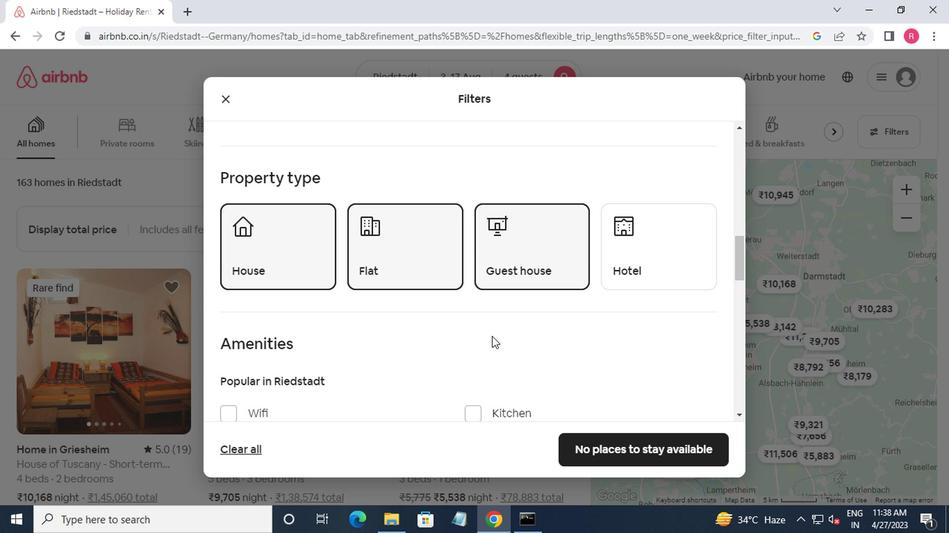 
Action: Mouse moved to (484, 338)
Screenshot: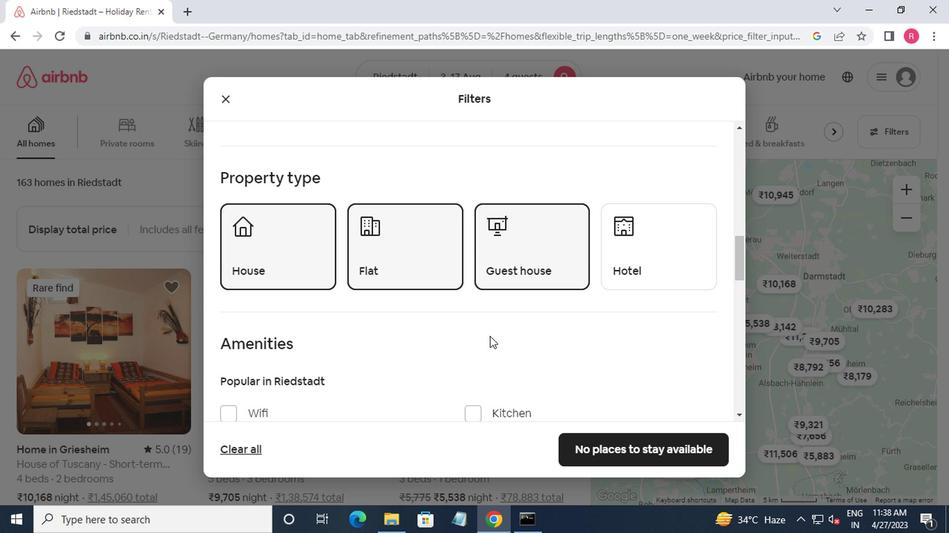 
Action: Mouse scrolled (484, 337) with delta (0, 0)
Screenshot: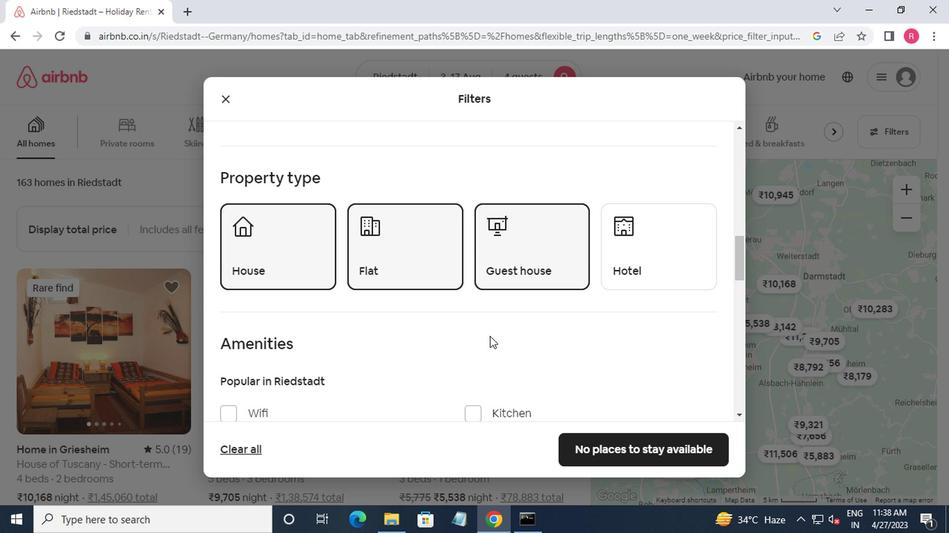 
Action: Mouse moved to (231, 273)
Screenshot: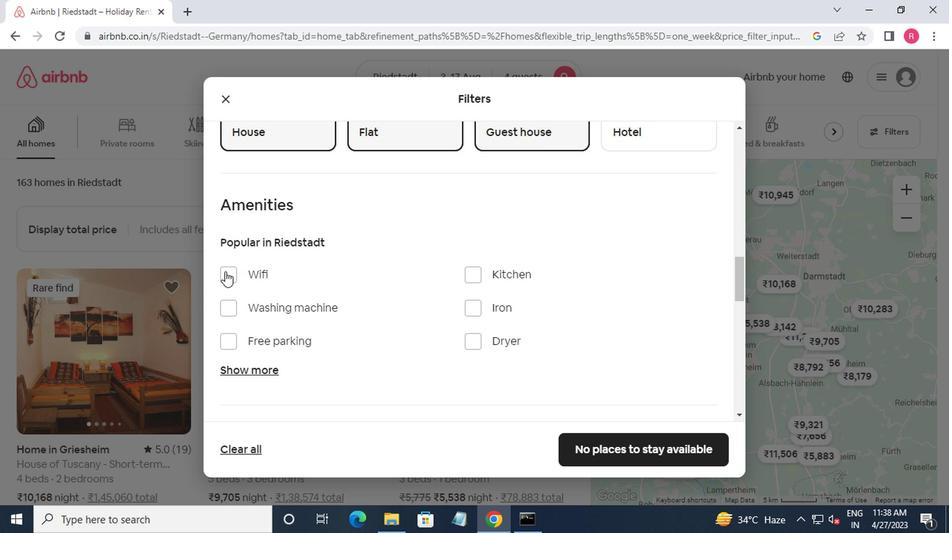 
Action: Mouse pressed left at (231, 273)
Screenshot: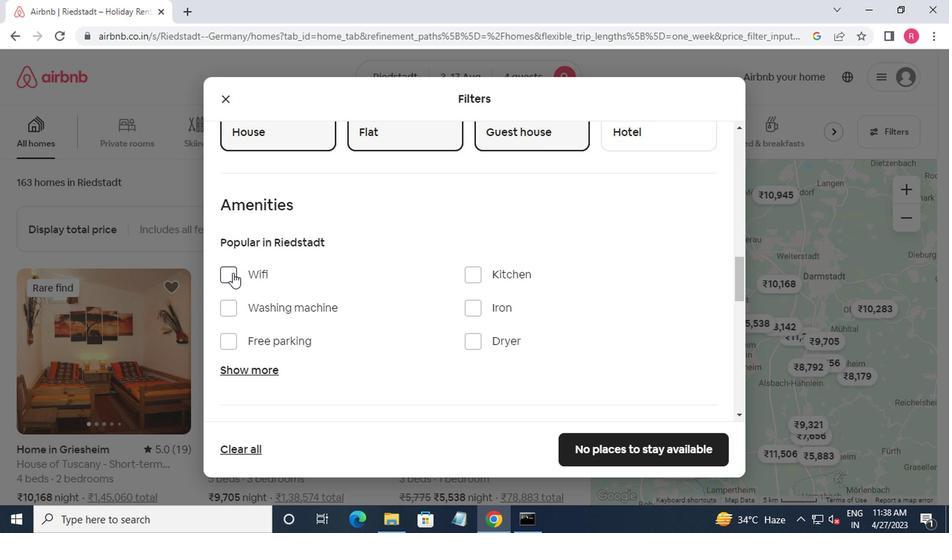
Action: Mouse moved to (263, 266)
Screenshot: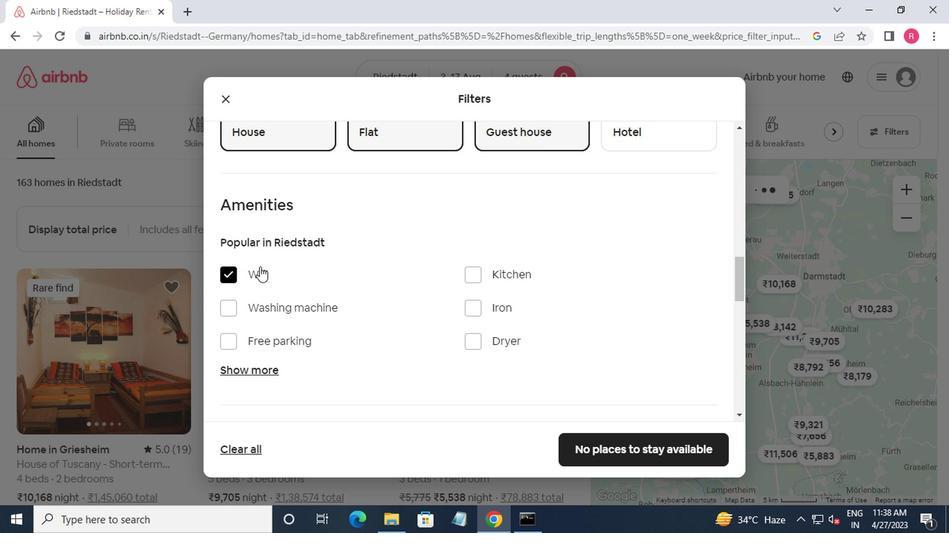 
Action: Mouse scrolled (263, 265) with delta (0, 0)
Screenshot: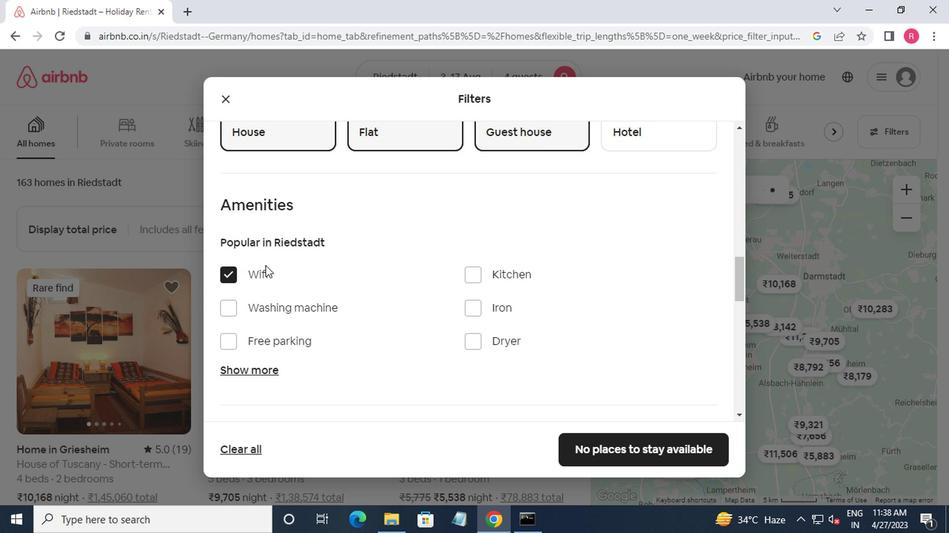 
Action: Mouse scrolled (263, 265) with delta (0, 0)
Screenshot: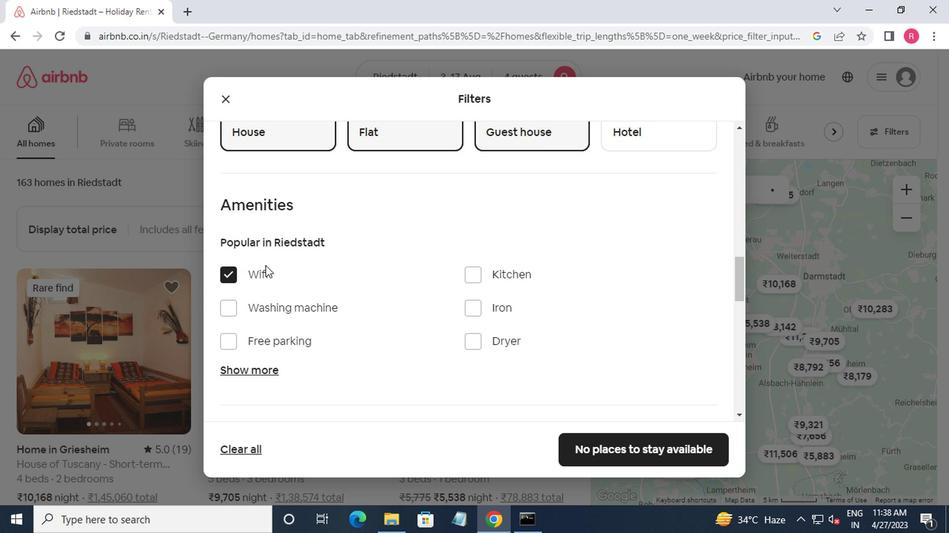 
Action: Mouse scrolled (263, 265) with delta (0, 0)
Screenshot: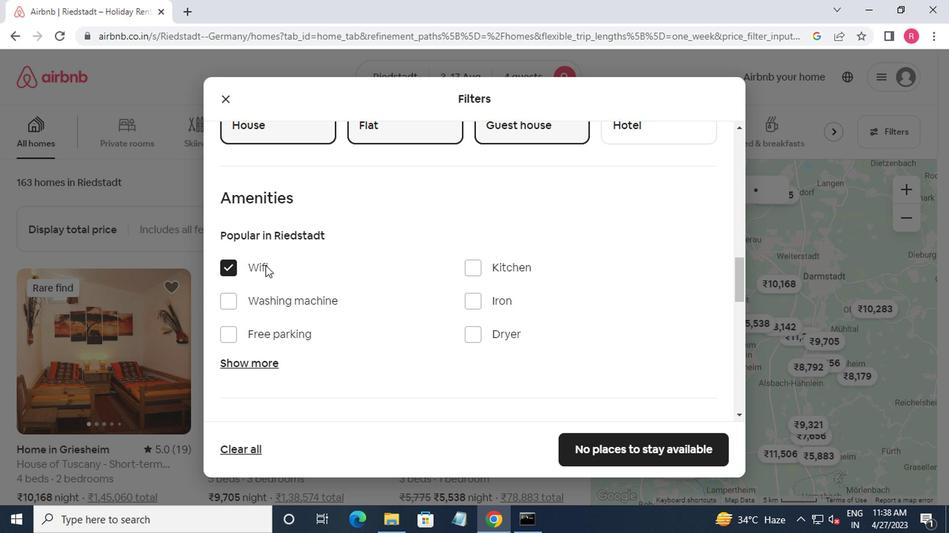 
Action: Mouse moved to (265, 265)
Screenshot: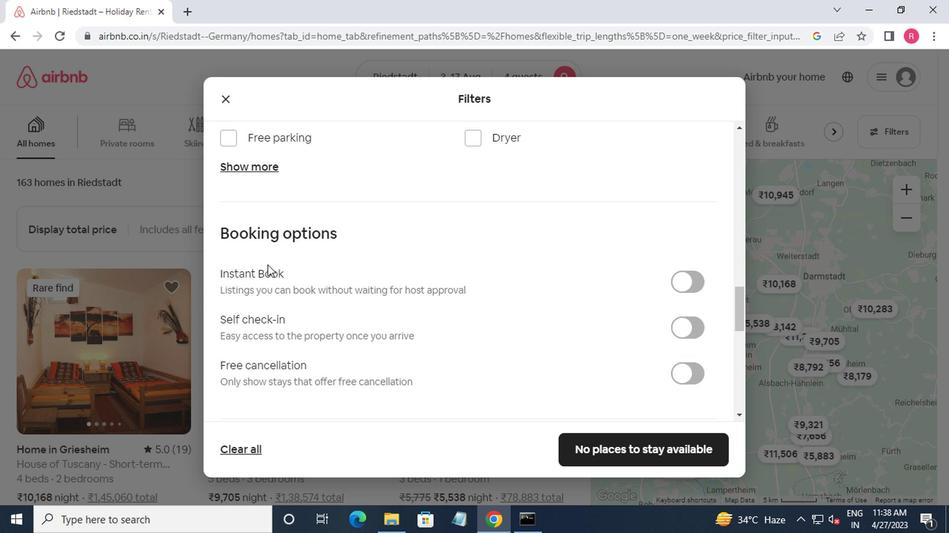 
Action: Mouse scrolled (265, 264) with delta (0, 0)
Screenshot: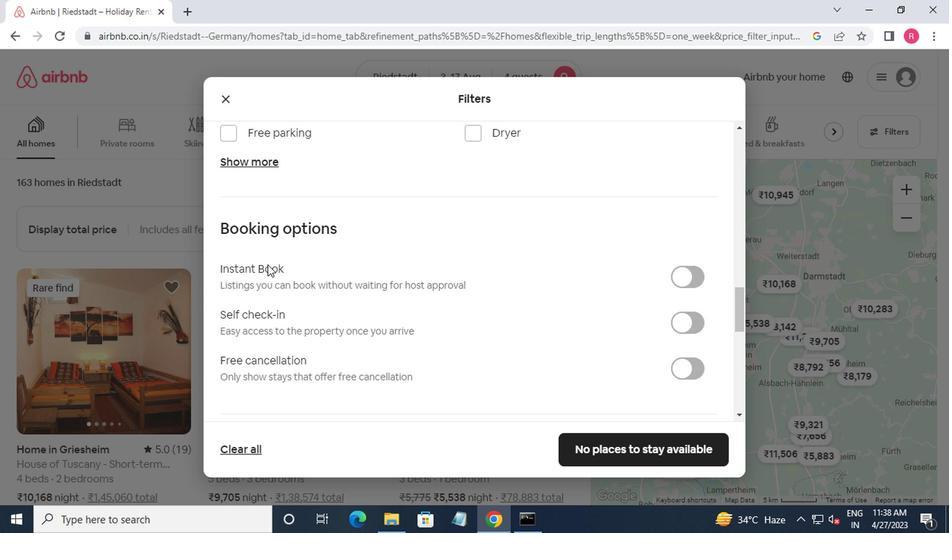 
Action: Mouse scrolled (265, 264) with delta (0, 0)
Screenshot: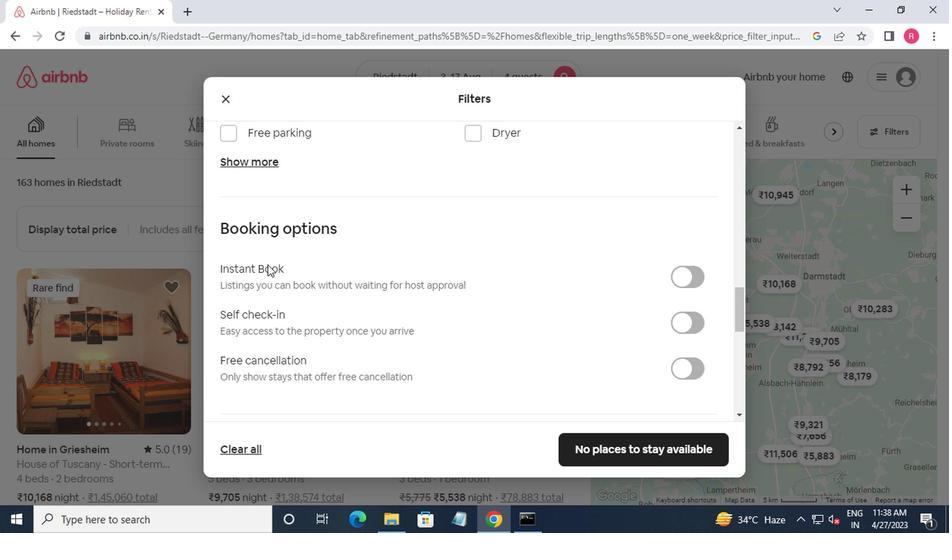 
Action: Mouse moved to (677, 184)
Screenshot: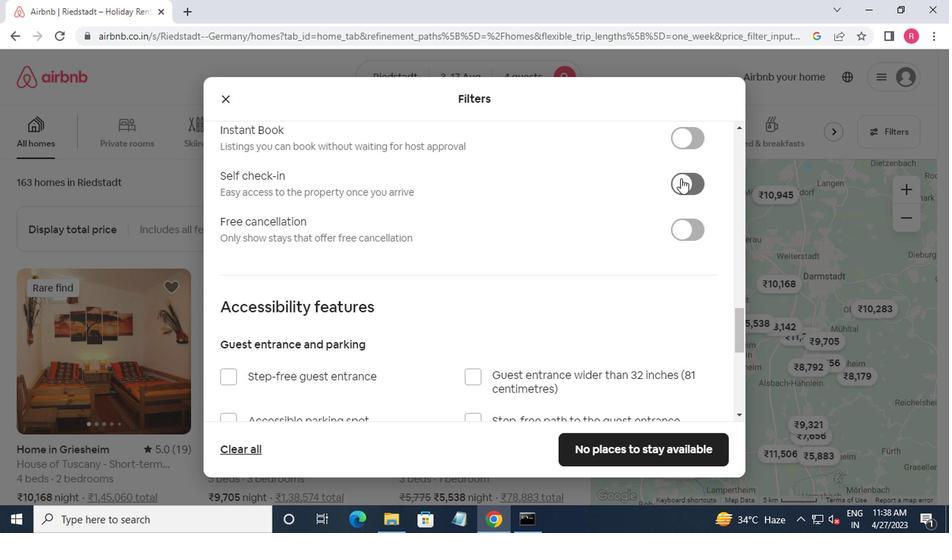 
Action: Mouse pressed left at (677, 184)
Screenshot: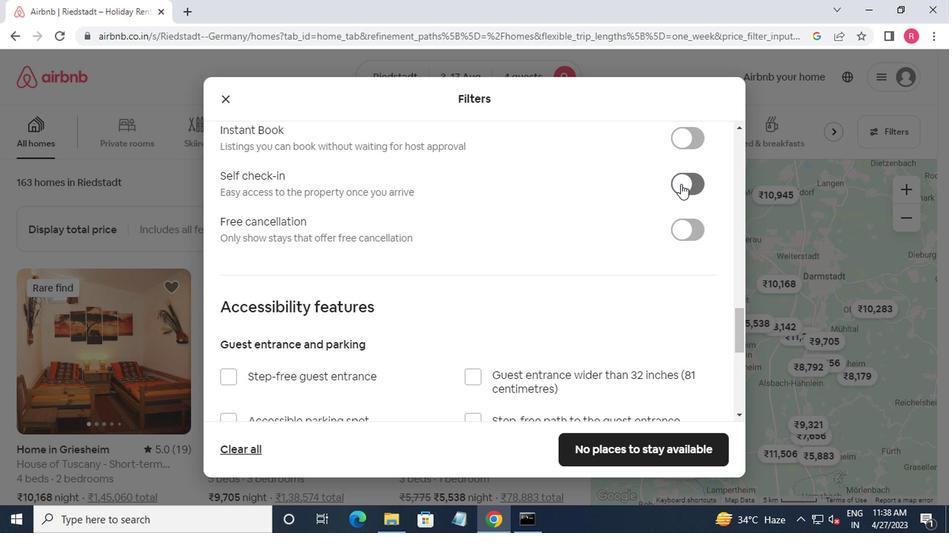
Action: Mouse moved to (587, 198)
Screenshot: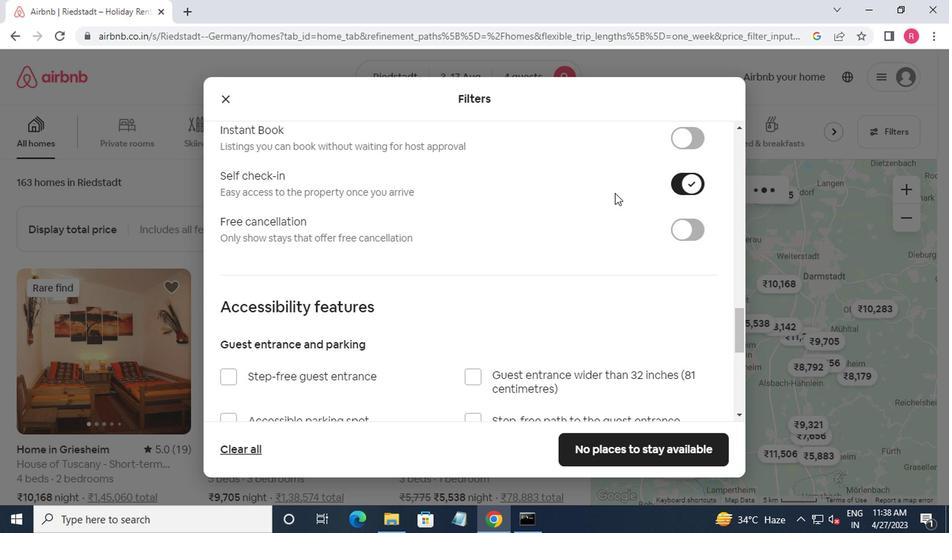 
Action: Mouse scrolled (587, 197) with delta (0, 0)
Screenshot: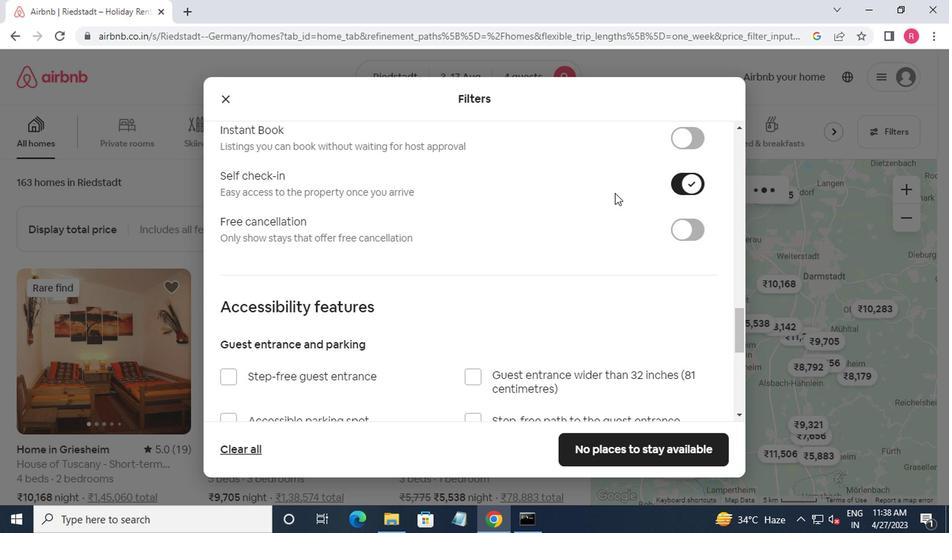
Action: Mouse moved to (584, 198)
Screenshot: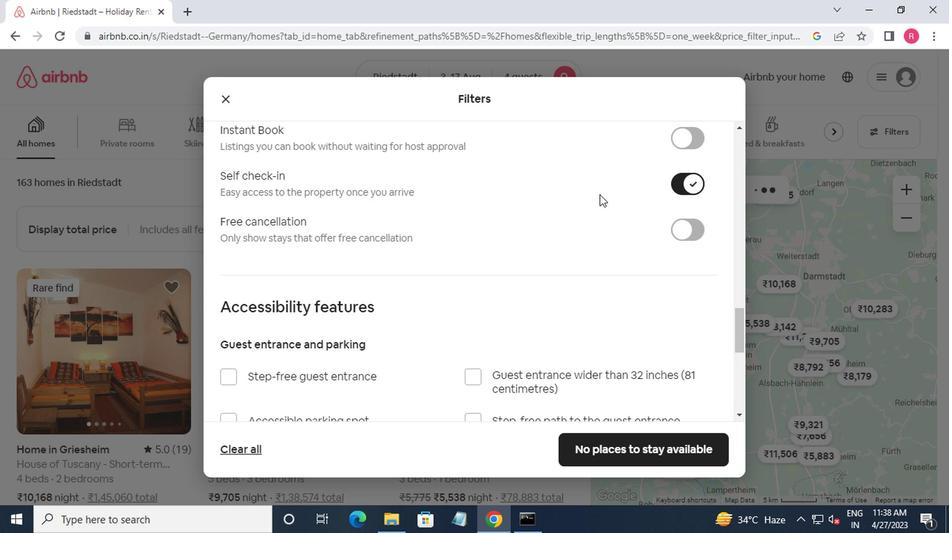 
Action: Mouse scrolled (584, 198) with delta (0, 0)
Screenshot: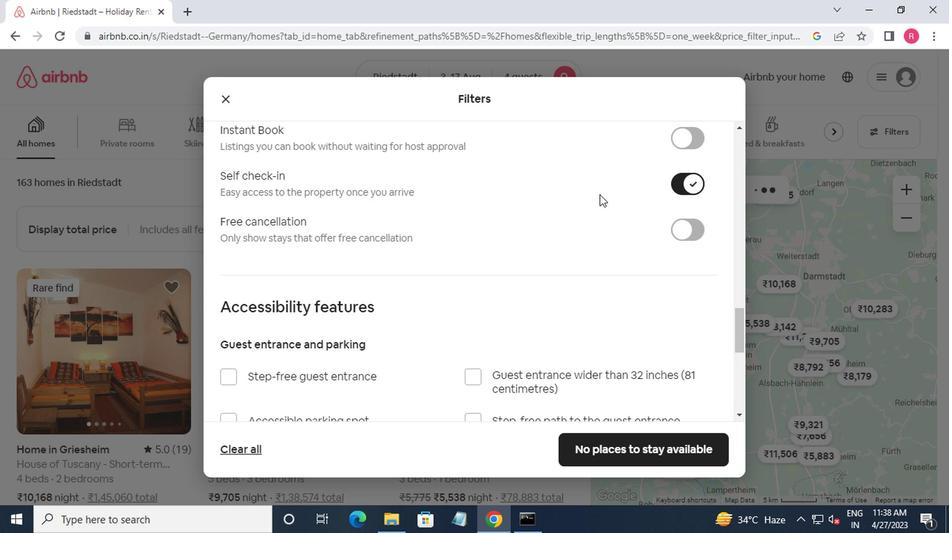 
Action: Mouse moved to (582, 199)
Screenshot: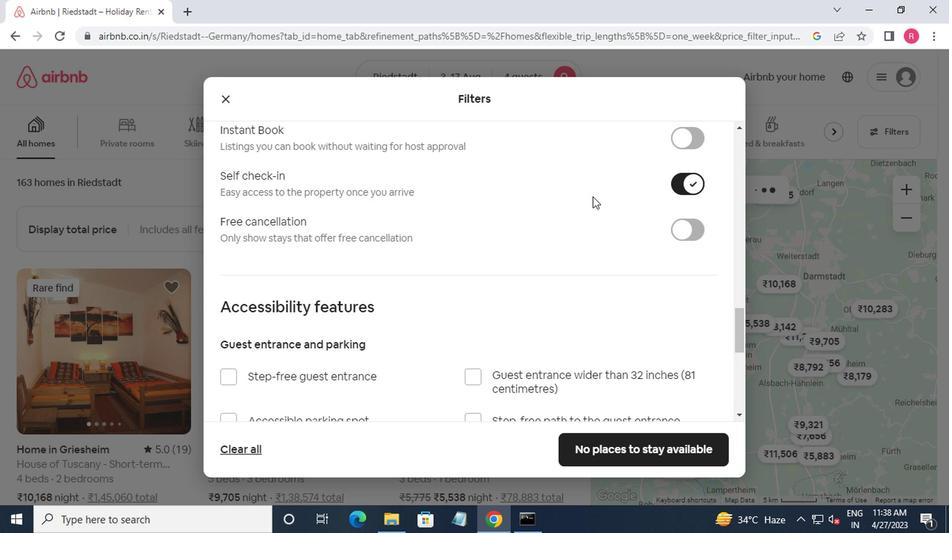 
Action: Mouse scrolled (582, 198) with delta (0, 0)
Screenshot: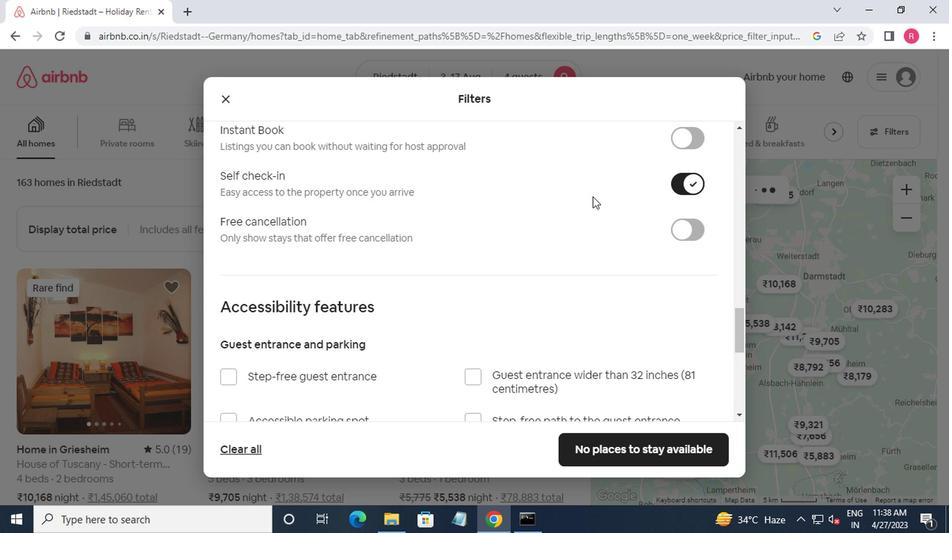 
Action: Mouse moved to (582, 199)
Screenshot: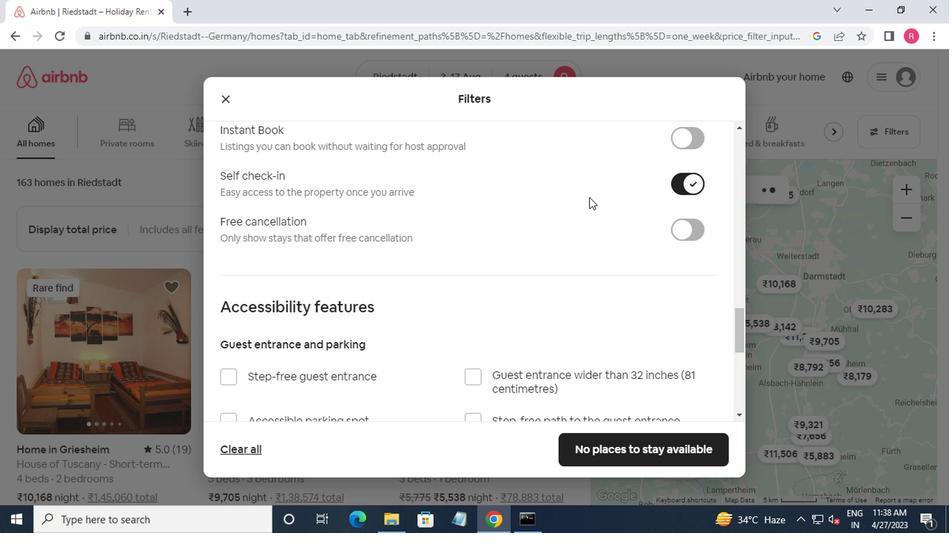 
Action: Mouse scrolled (582, 198) with delta (0, 0)
Screenshot: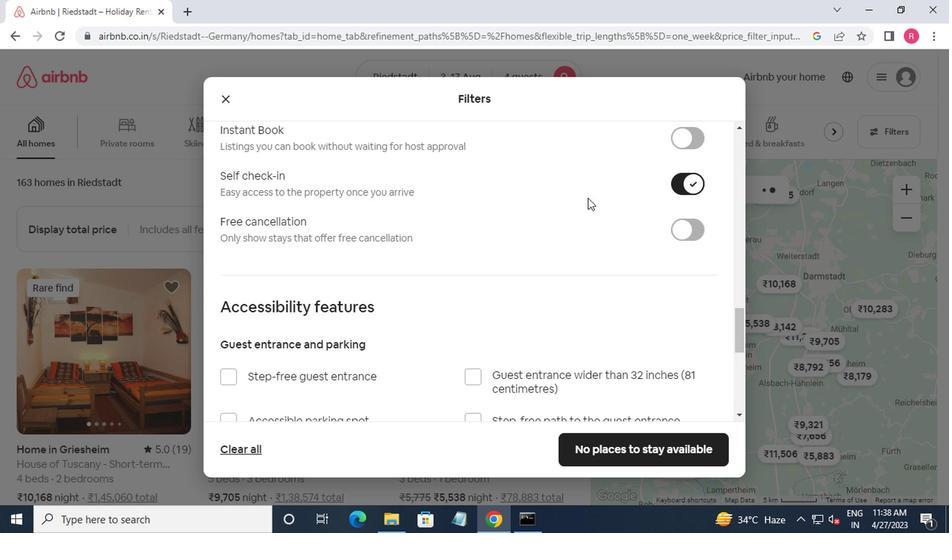 
Action: Mouse moved to (571, 199)
Screenshot: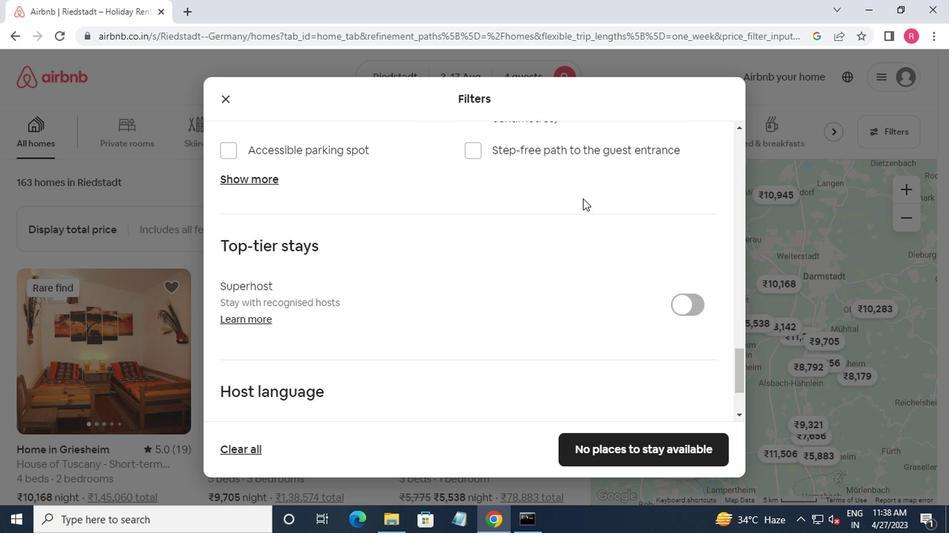 
Action: Mouse scrolled (571, 198) with delta (0, 0)
Screenshot: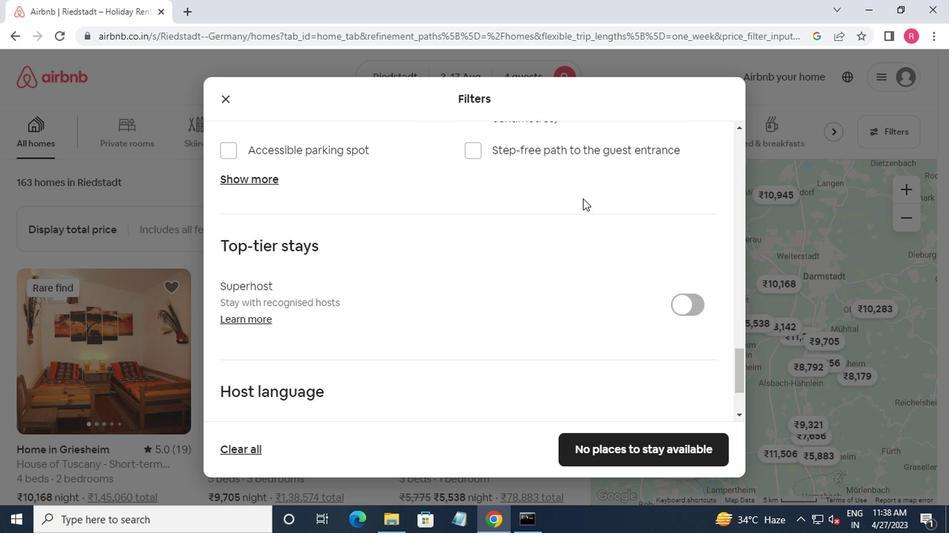 
Action: Mouse moved to (570, 199)
Screenshot: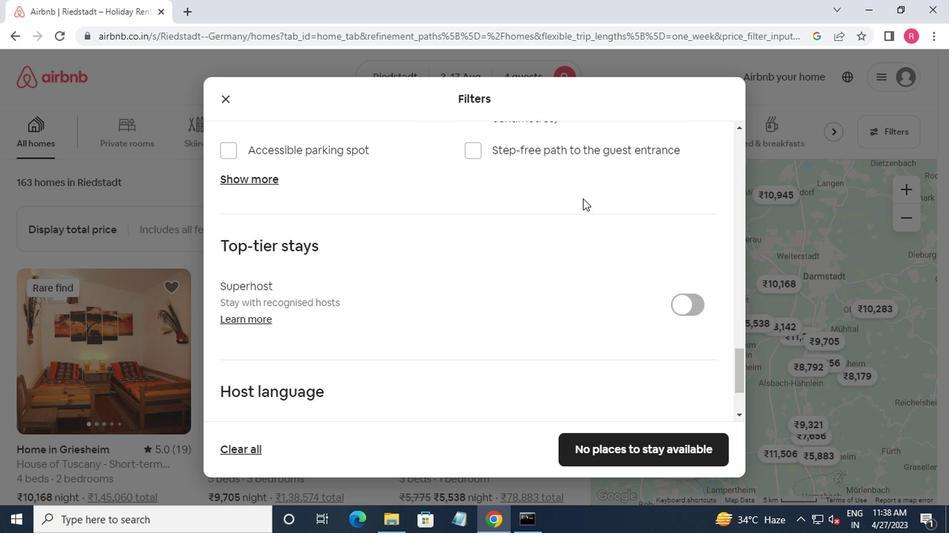 
Action: Mouse scrolled (570, 198) with delta (0, 0)
Screenshot: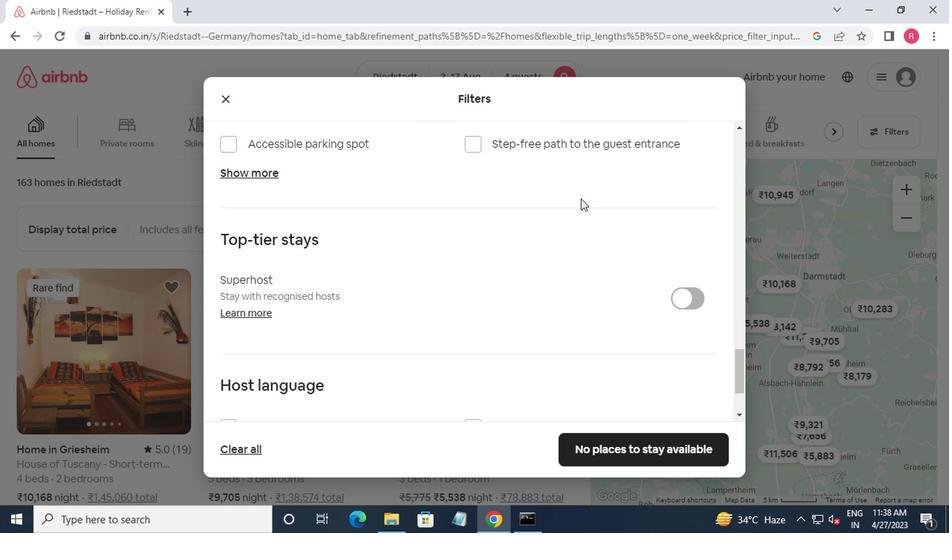 
Action: Mouse moved to (569, 199)
Screenshot: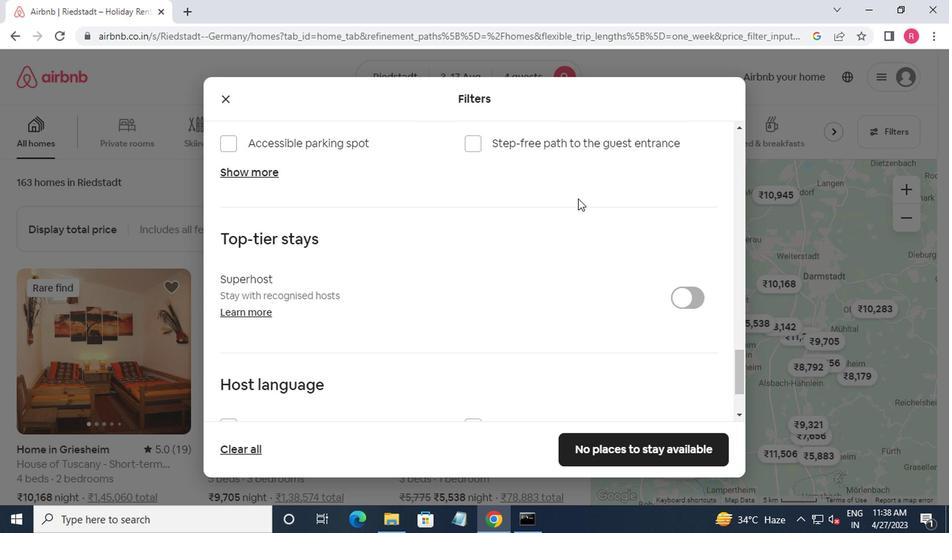 
Action: Mouse scrolled (569, 198) with delta (0, 0)
Screenshot: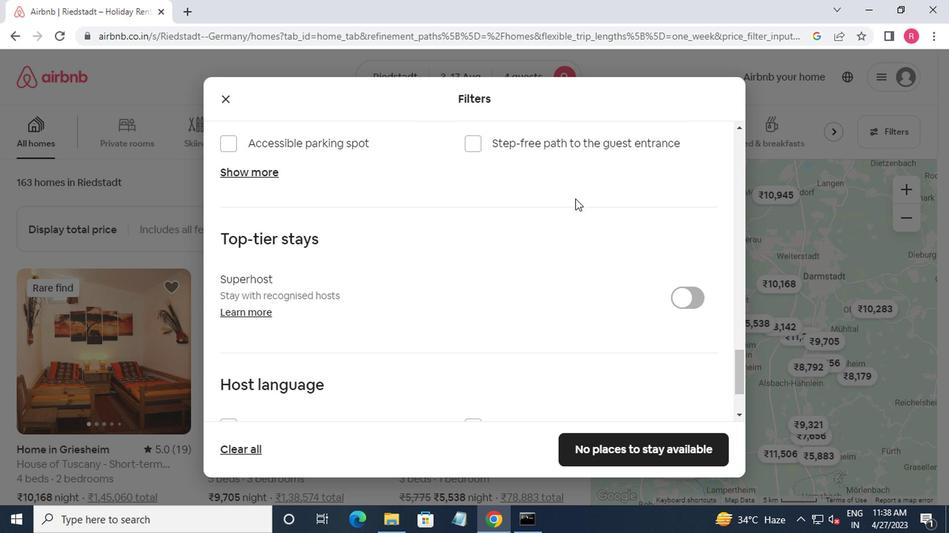 
Action: Mouse moved to (502, 216)
Screenshot: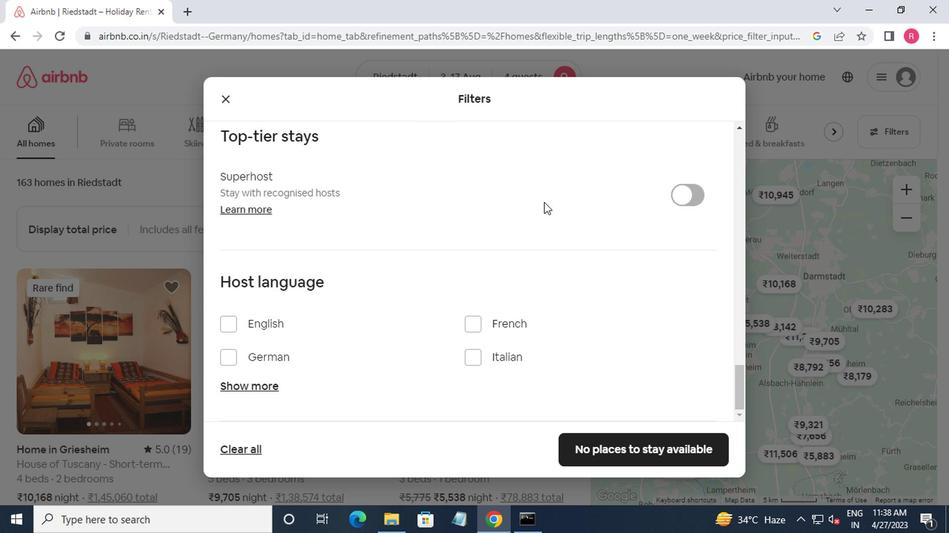 
Action: Mouse scrolled (502, 215) with delta (0, 0)
Screenshot: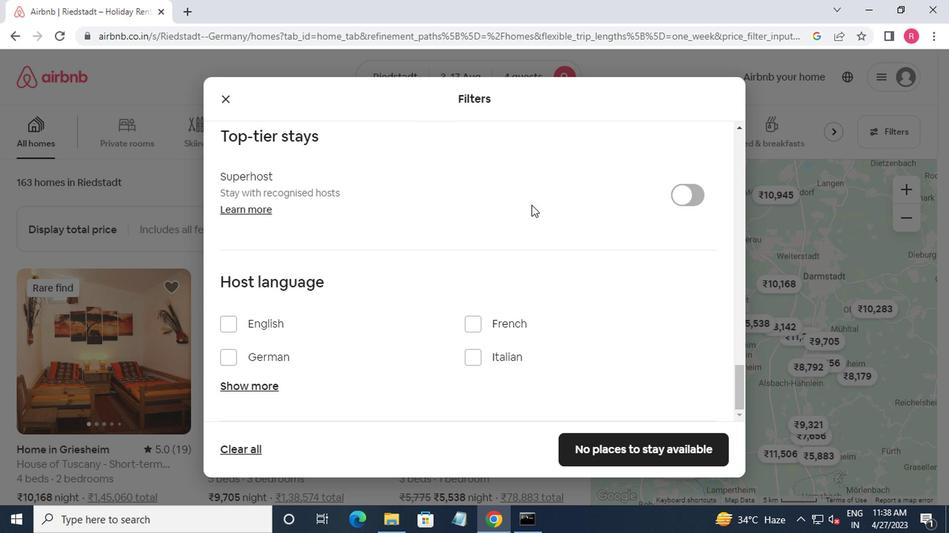 
Action: Mouse moved to (494, 218)
Screenshot: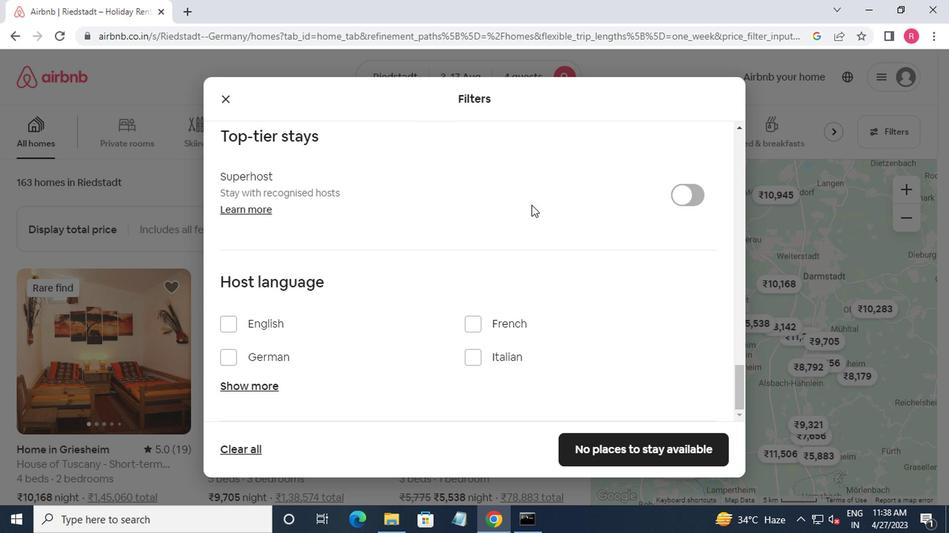 
Action: Mouse scrolled (494, 217) with delta (0, 0)
Screenshot: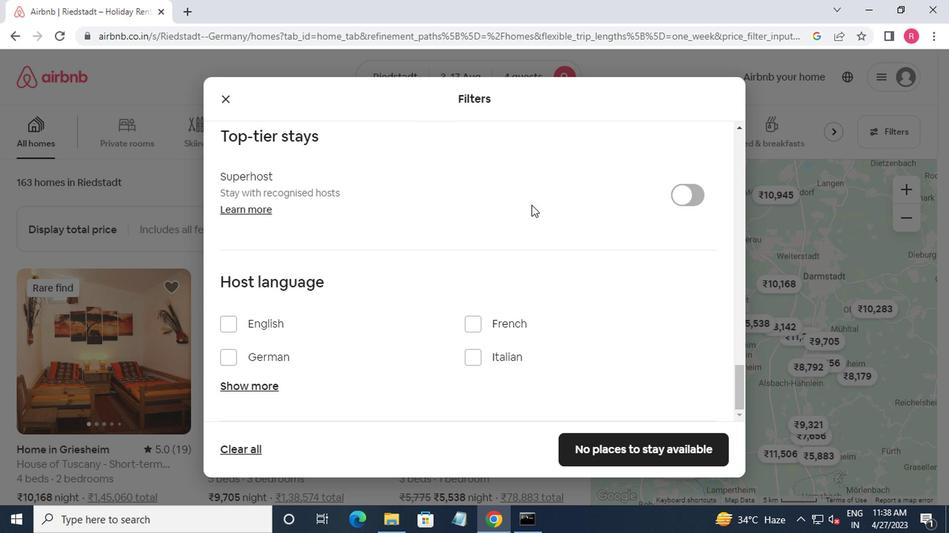 
Action: Mouse moved to (226, 323)
Screenshot: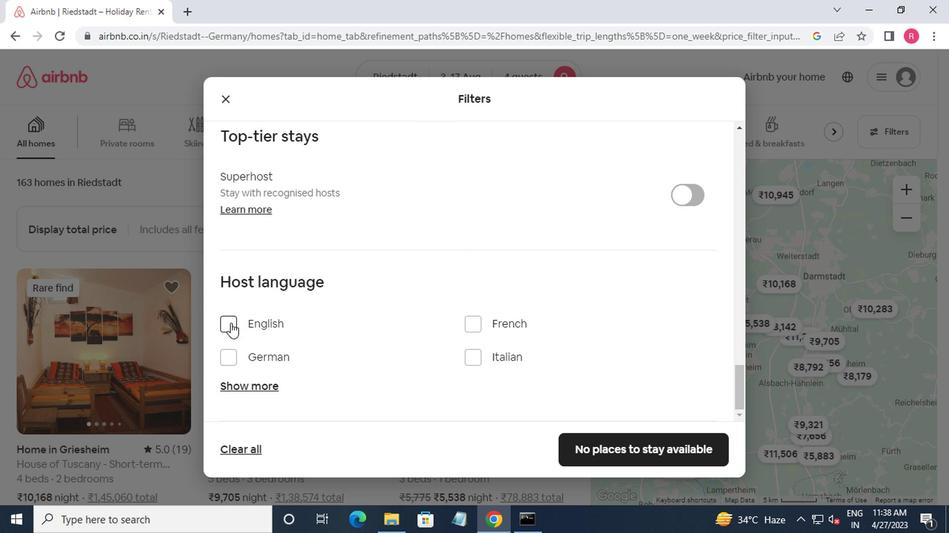 
Action: Mouse pressed left at (226, 323)
Screenshot: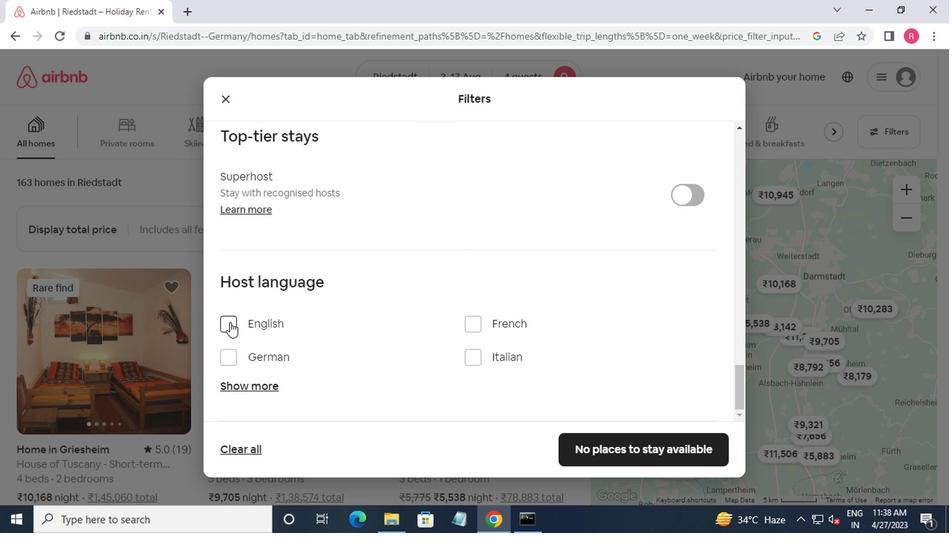 
Action: Mouse moved to (568, 444)
Screenshot: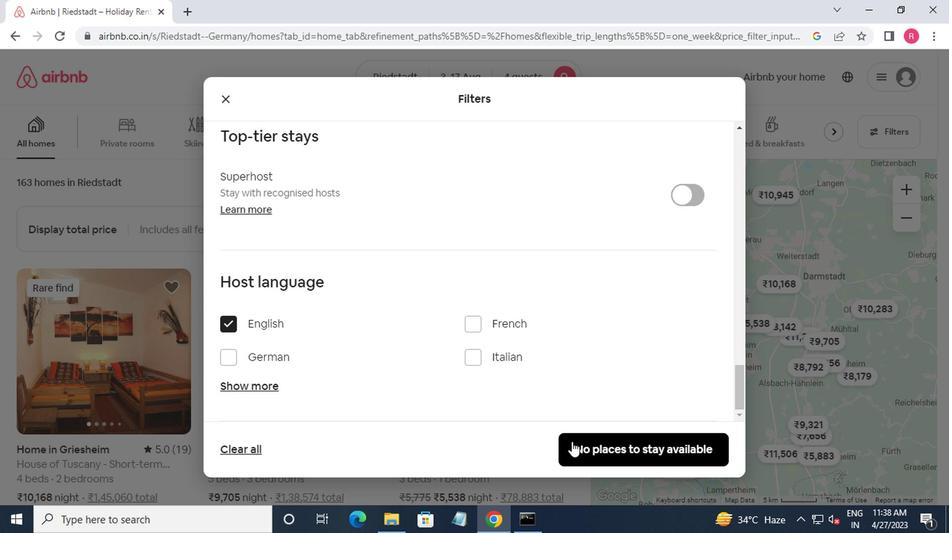 
Action: Mouse pressed left at (568, 444)
Screenshot: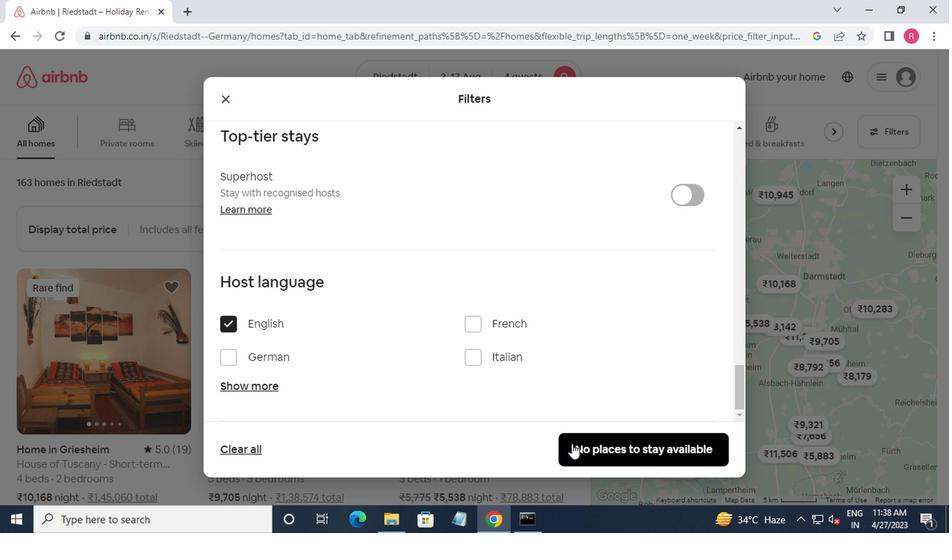 
Action: Mouse moved to (482, 349)
Screenshot: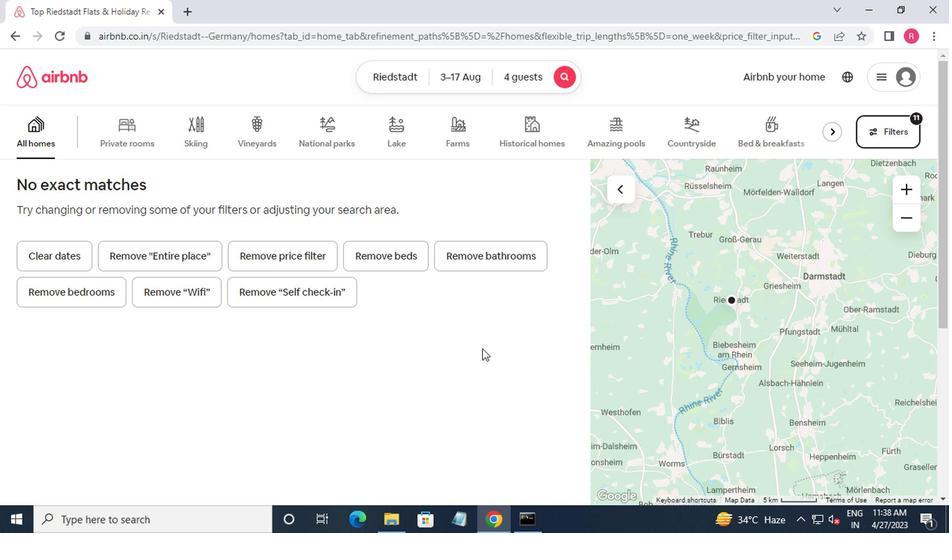 
